 Task: Create a due date automation trigger when advanced on, on the wednesday of the week a card is due add dates due this week at 11:00 AM.
Action: Mouse moved to (1268, 99)
Screenshot: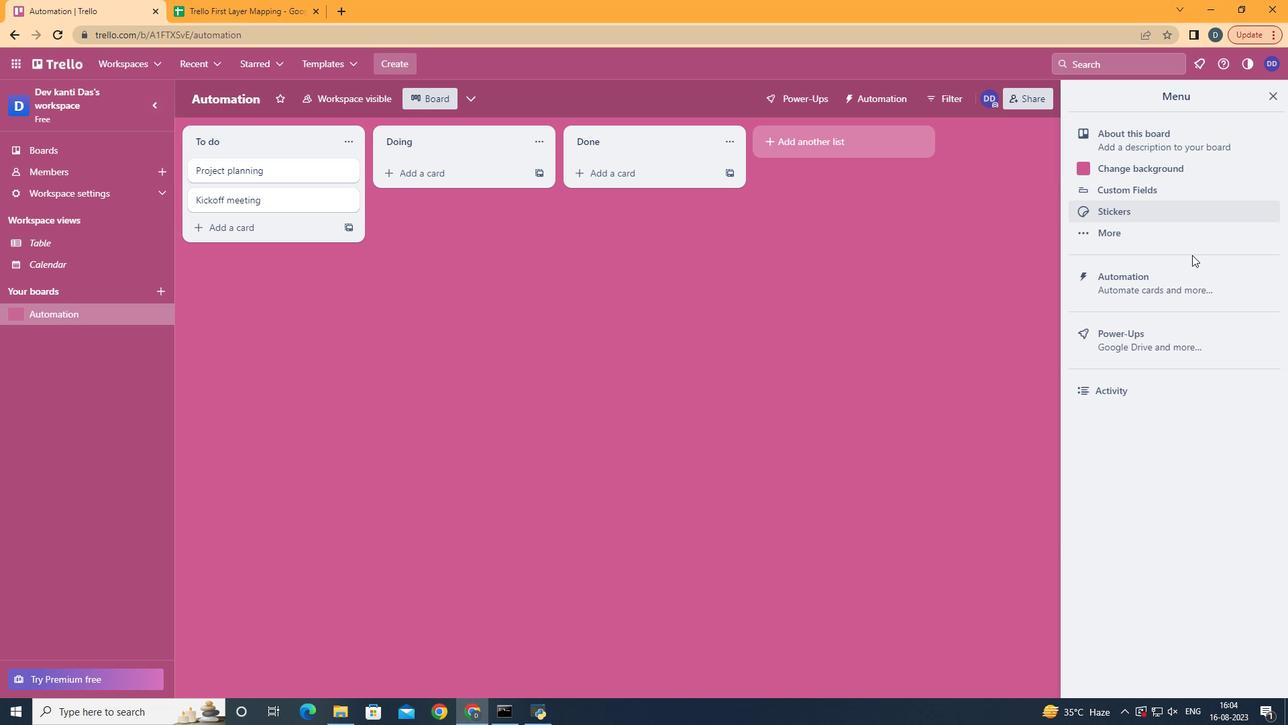 
Action: Mouse pressed left at (1268, 99)
Screenshot: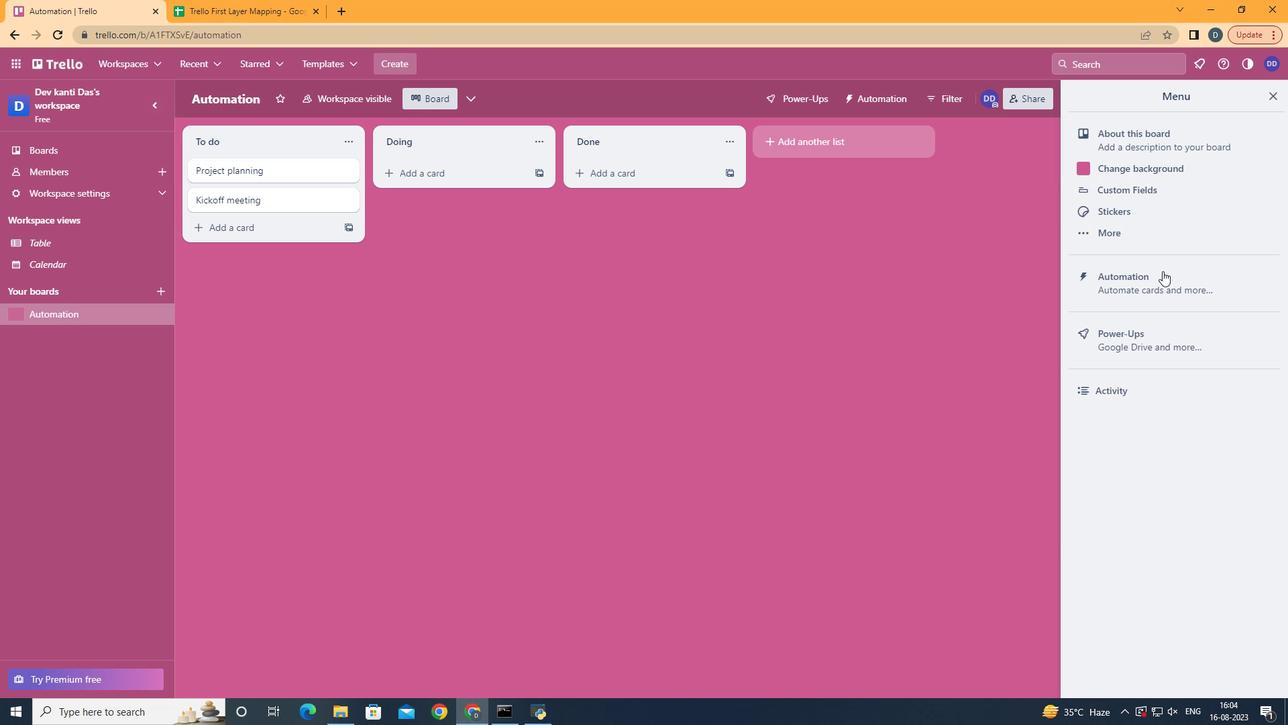 
Action: Mouse moved to (1143, 288)
Screenshot: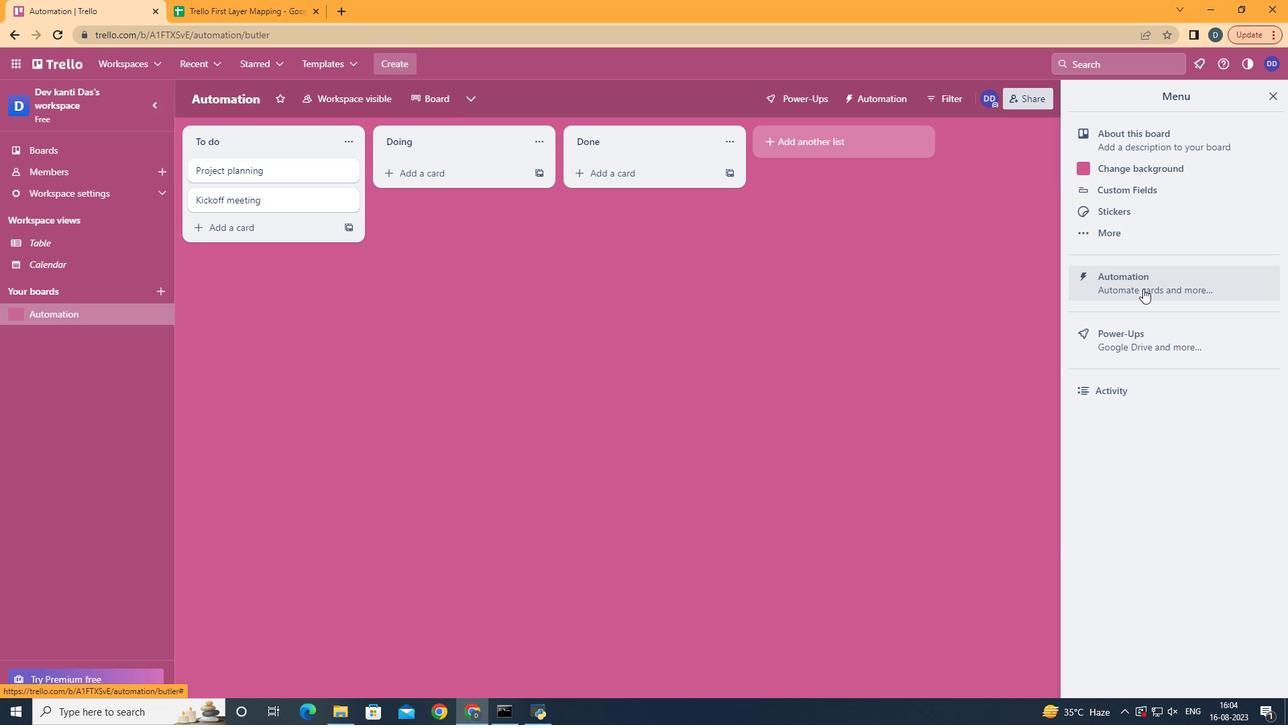 
Action: Mouse pressed left at (1143, 288)
Screenshot: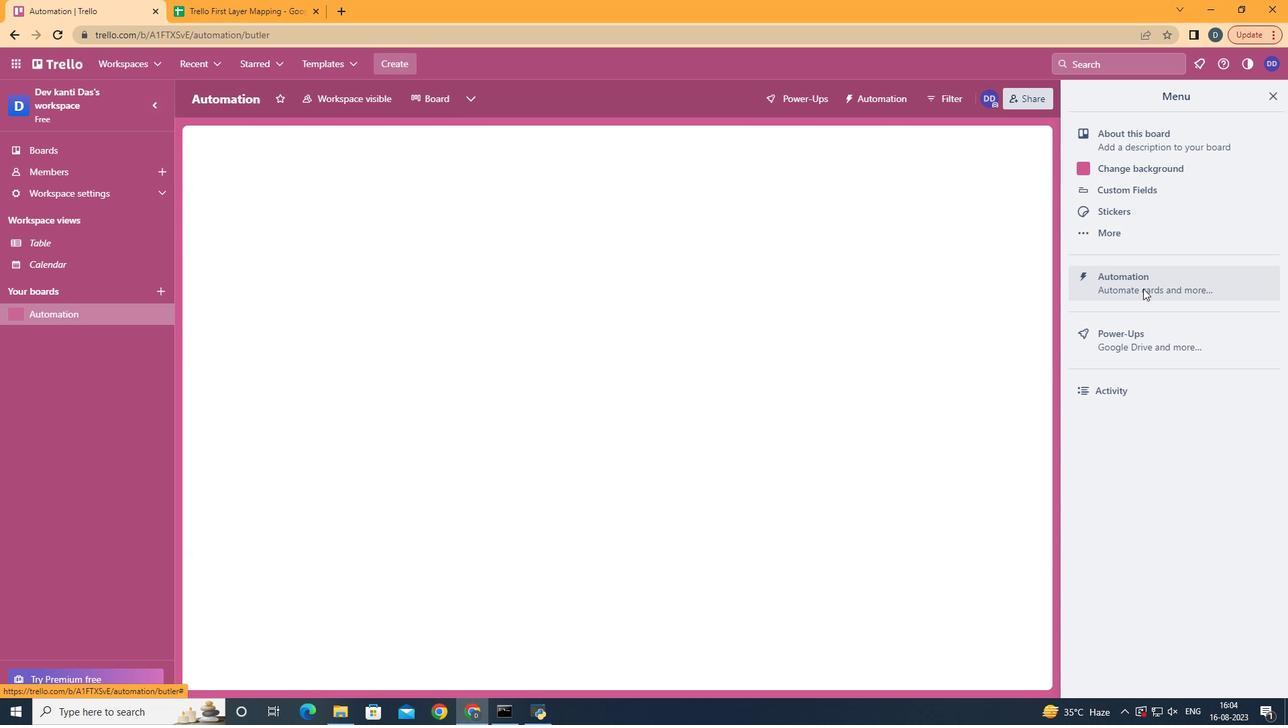 
Action: Mouse moved to (206, 263)
Screenshot: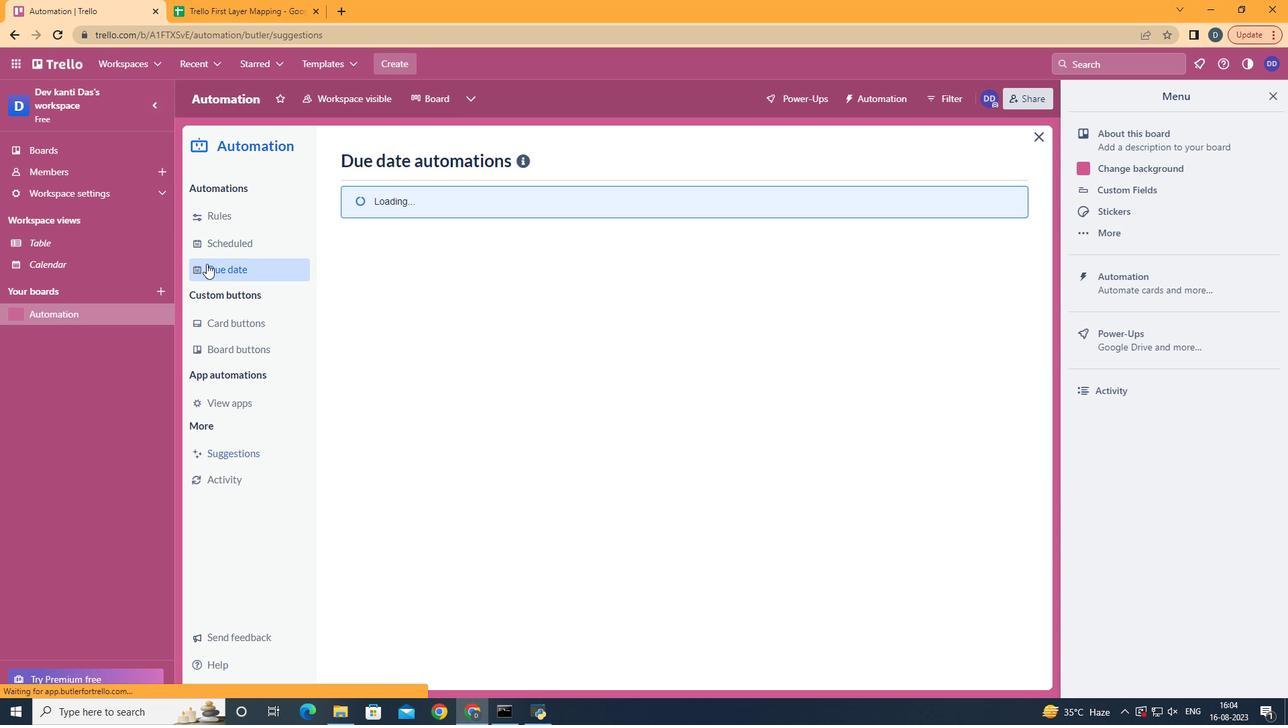 
Action: Mouse pressed left at (206, 263)
Screenshot: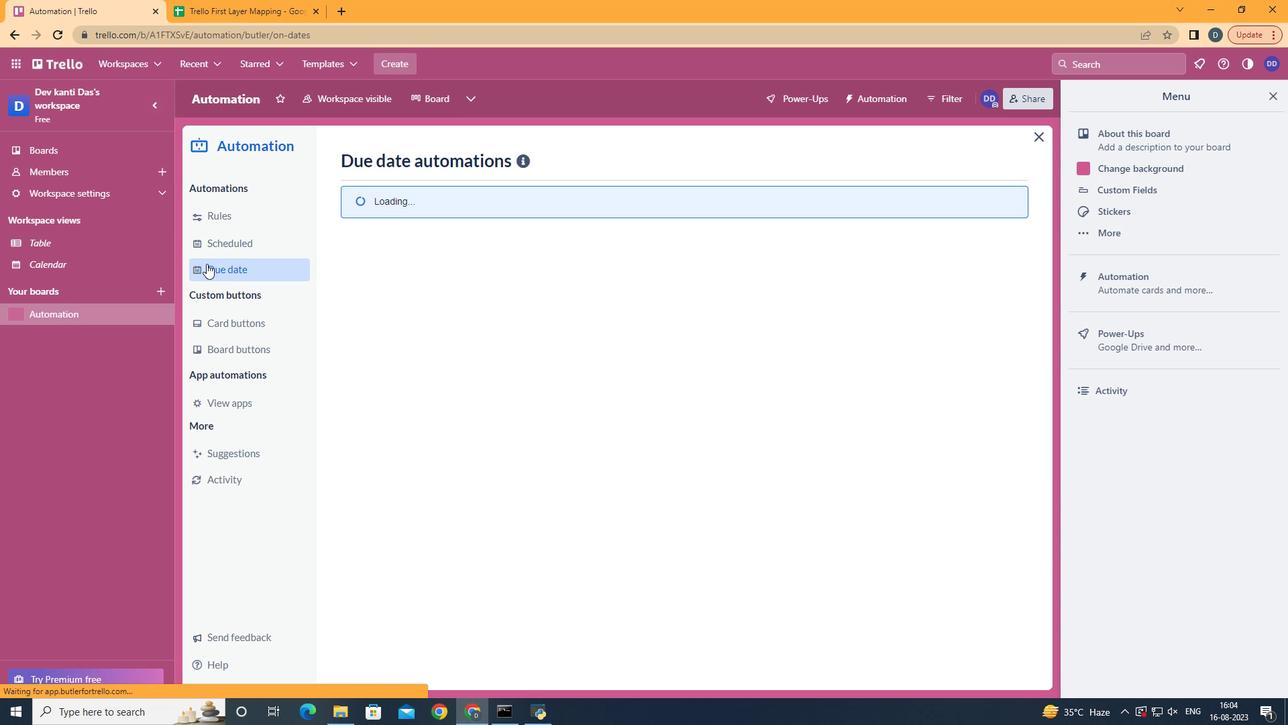 
Action: Mouse moved to (948, 168)
Screenshot: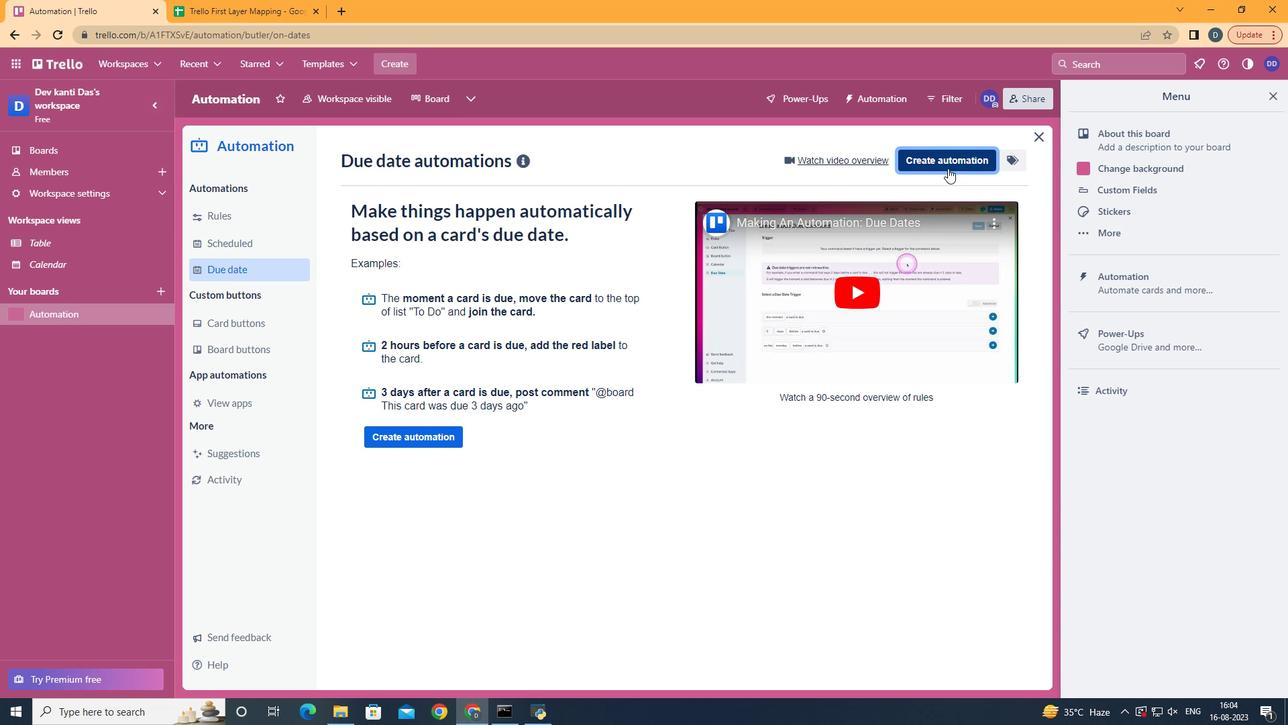 
Action: Mouse pressed left at (948, 168)
Screenshot: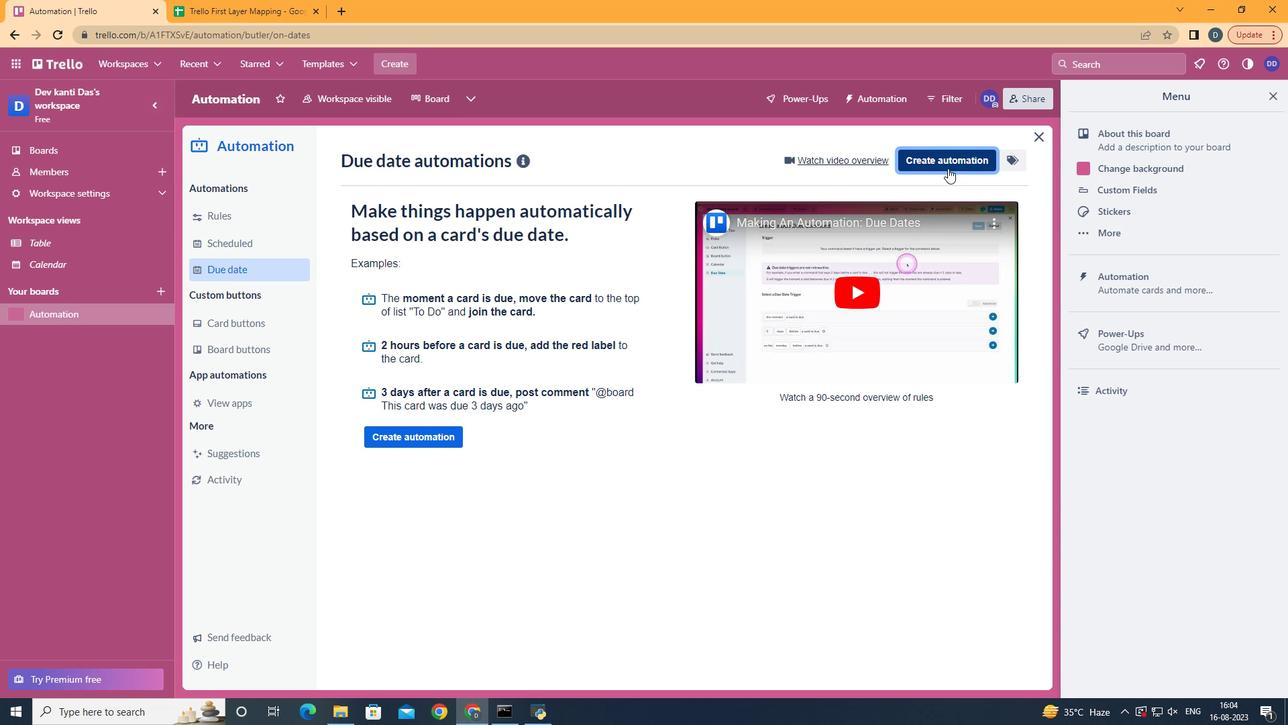 
Action: Mouse moved to (740, 292)
Screenshot: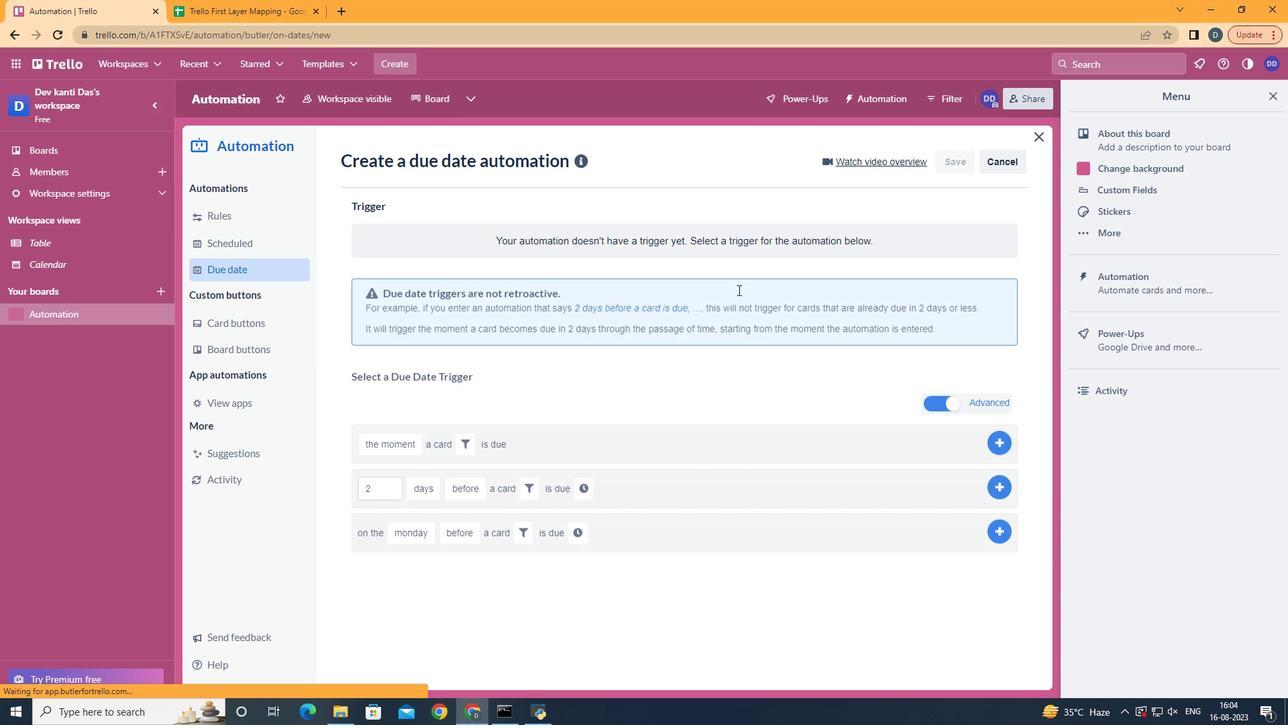 
Action: Mouse pressed left at (740, 292)
Screenshot: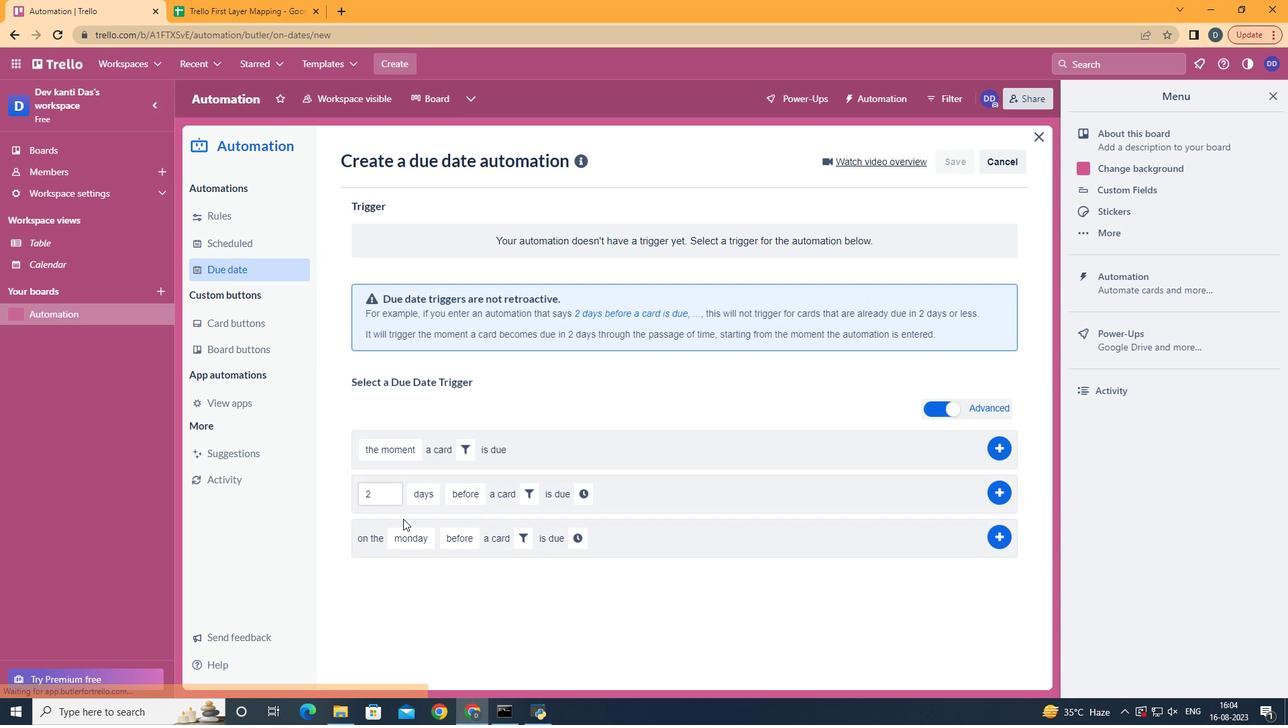 
Action: Mouse moved to (430, 398)
Screenshot: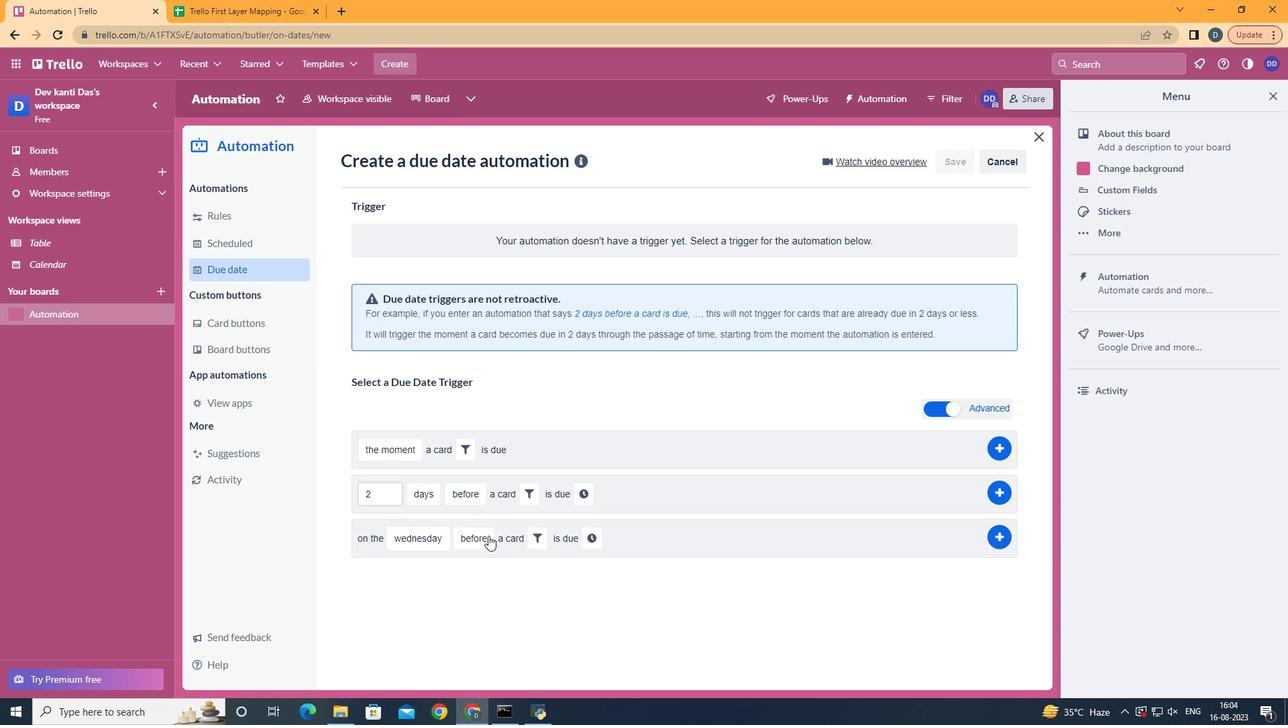 
Action: Mouse pressed left at (430, 398)
Screenshot: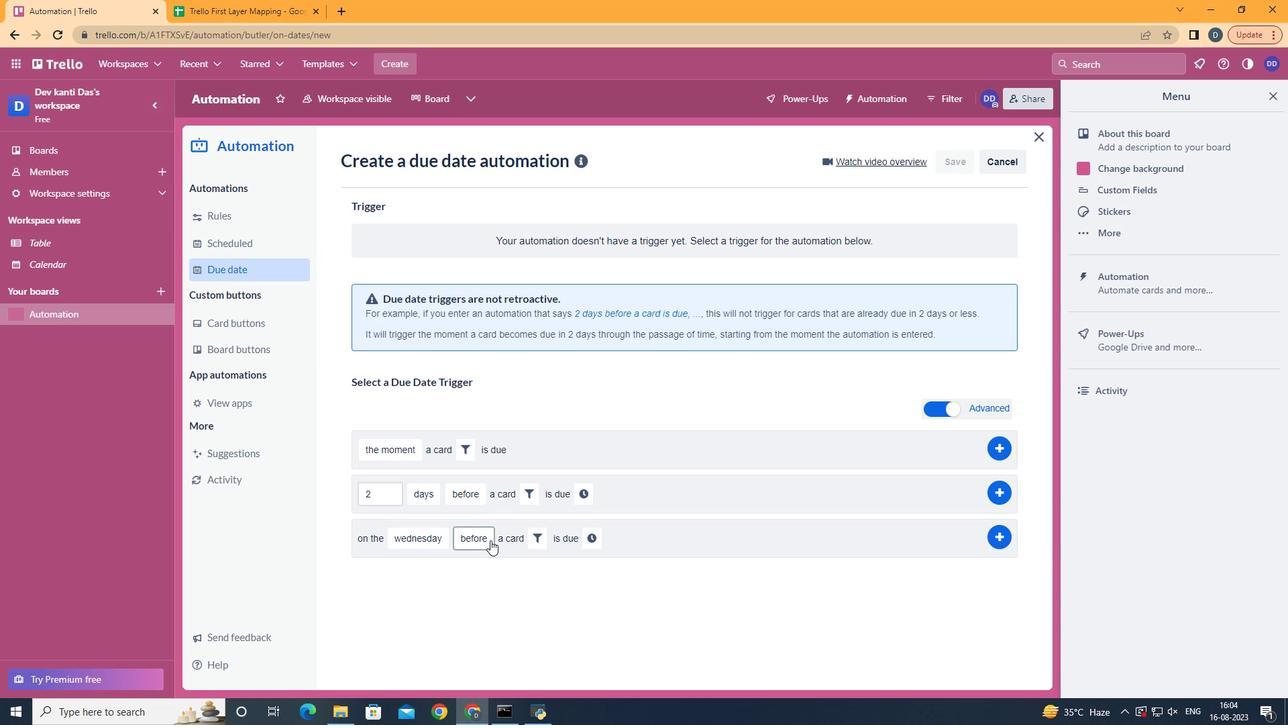 
Action: Mouse moved to (495, 615)
Screenshot: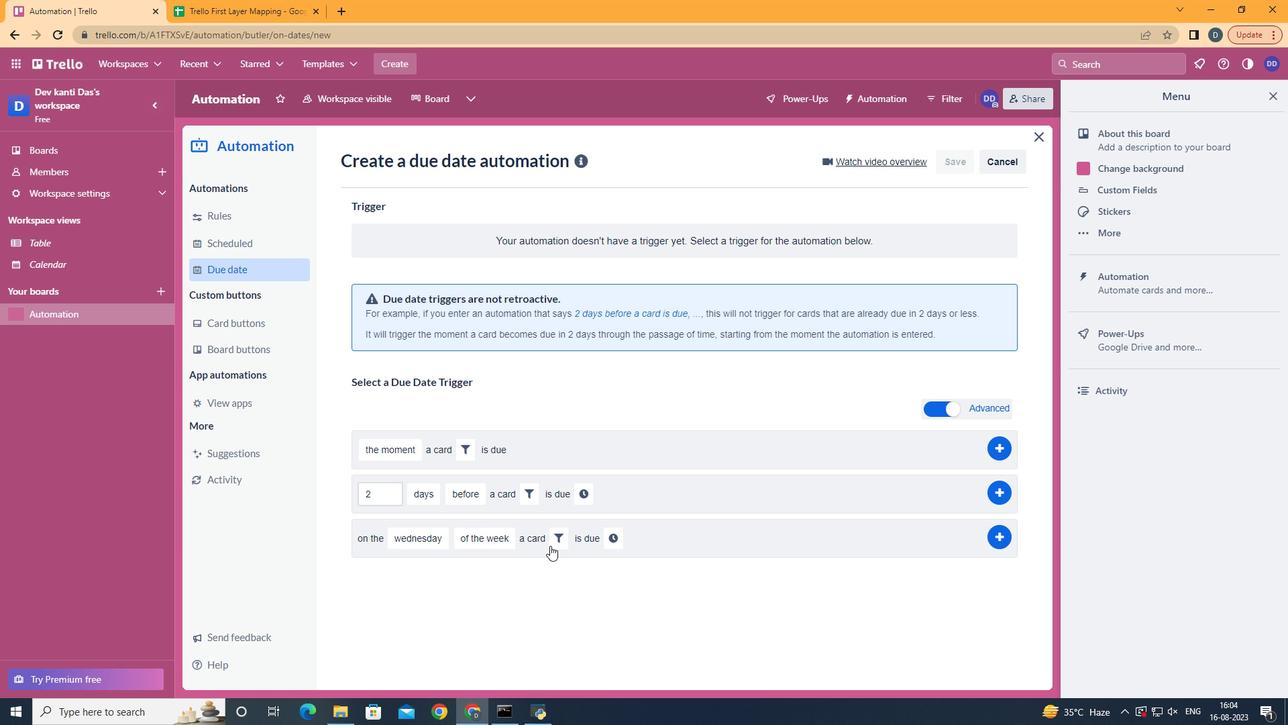 
Action: Mouse pressed left at (495, 615)
Screenshot: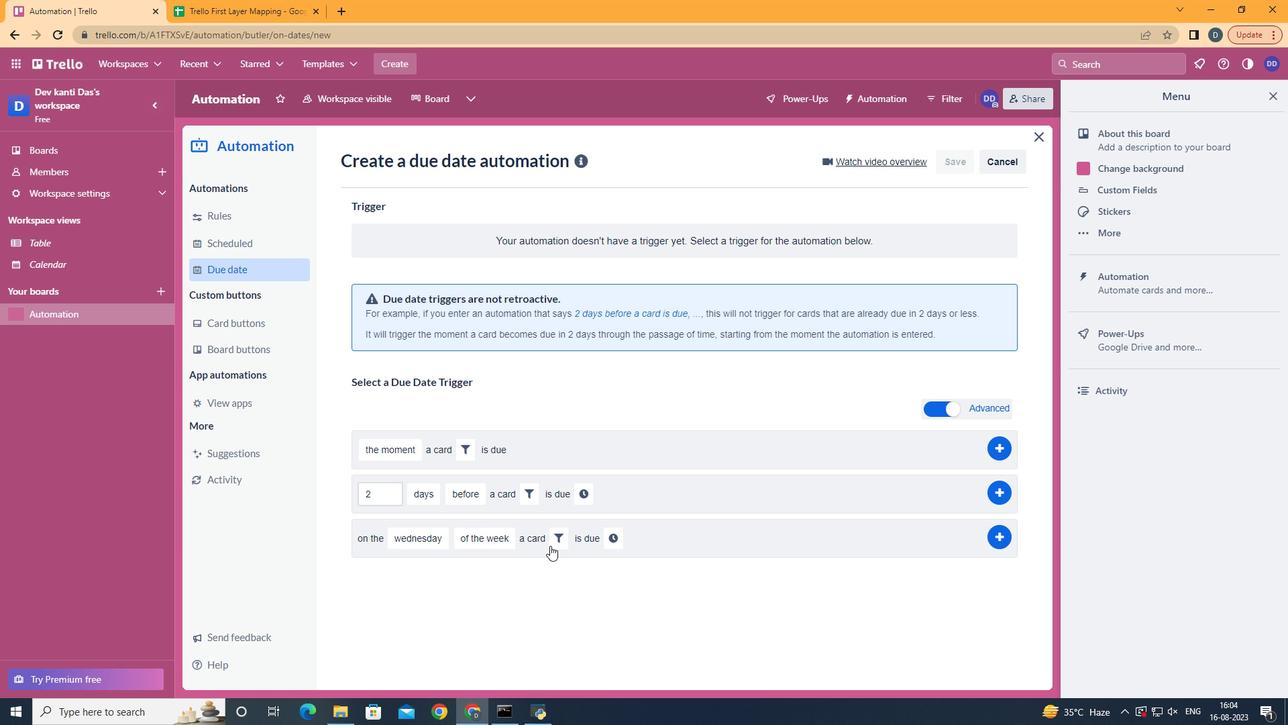 
Action: Mouse moved to (550, 545)
Screenshot: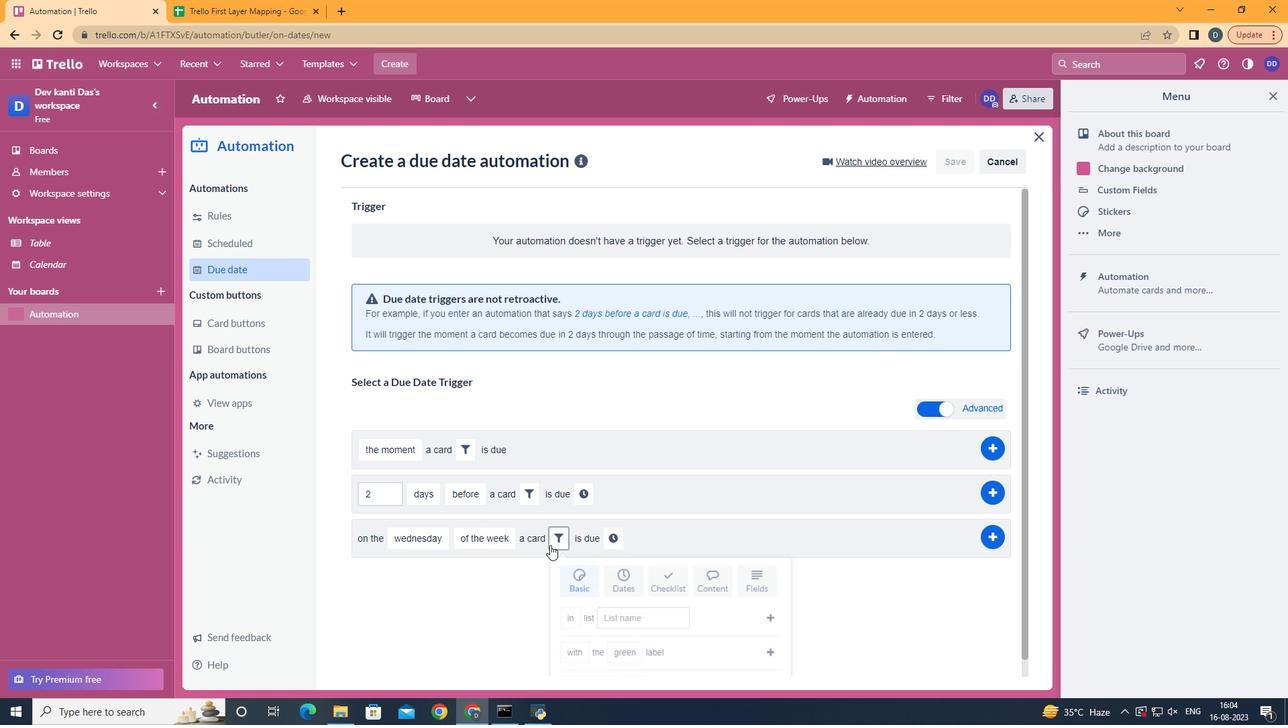 
Action: Mouse pressed left at (550, 545)
Screenshot: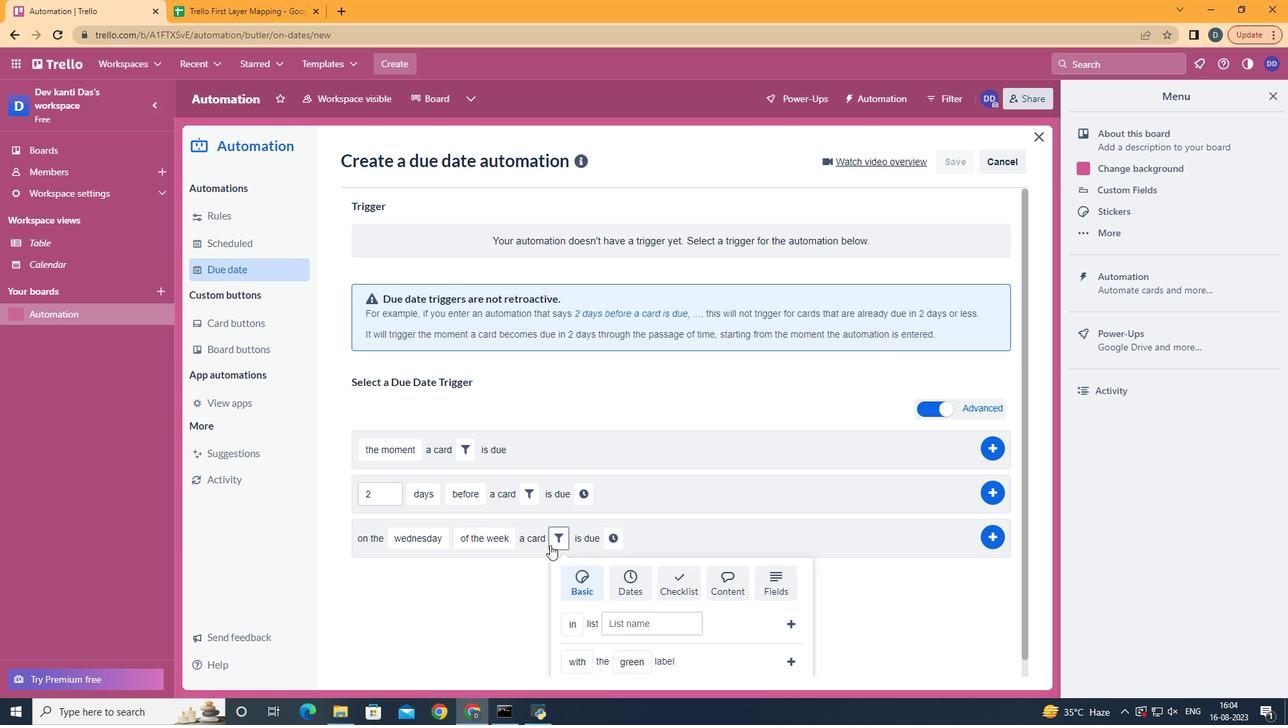 
Action: Mouse moved to (623, 577)
Screenshot: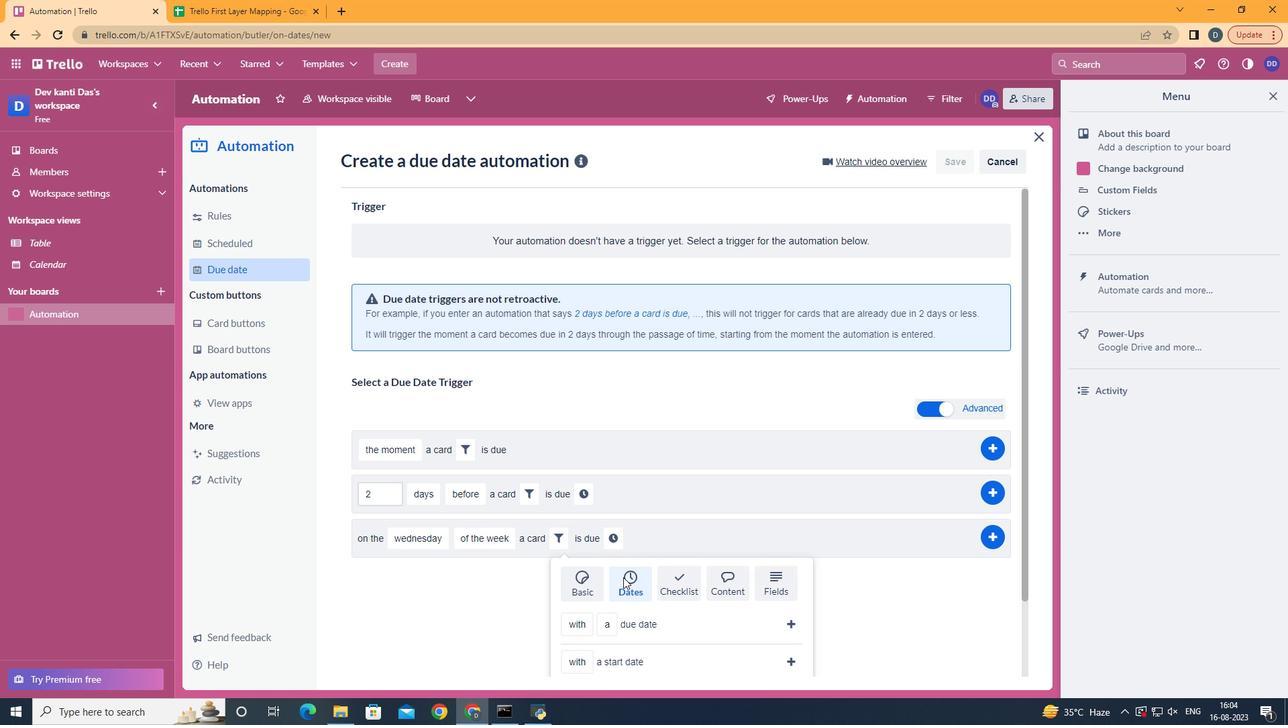 
Action: Mouse pressed left at (623, 577)
Screenshot: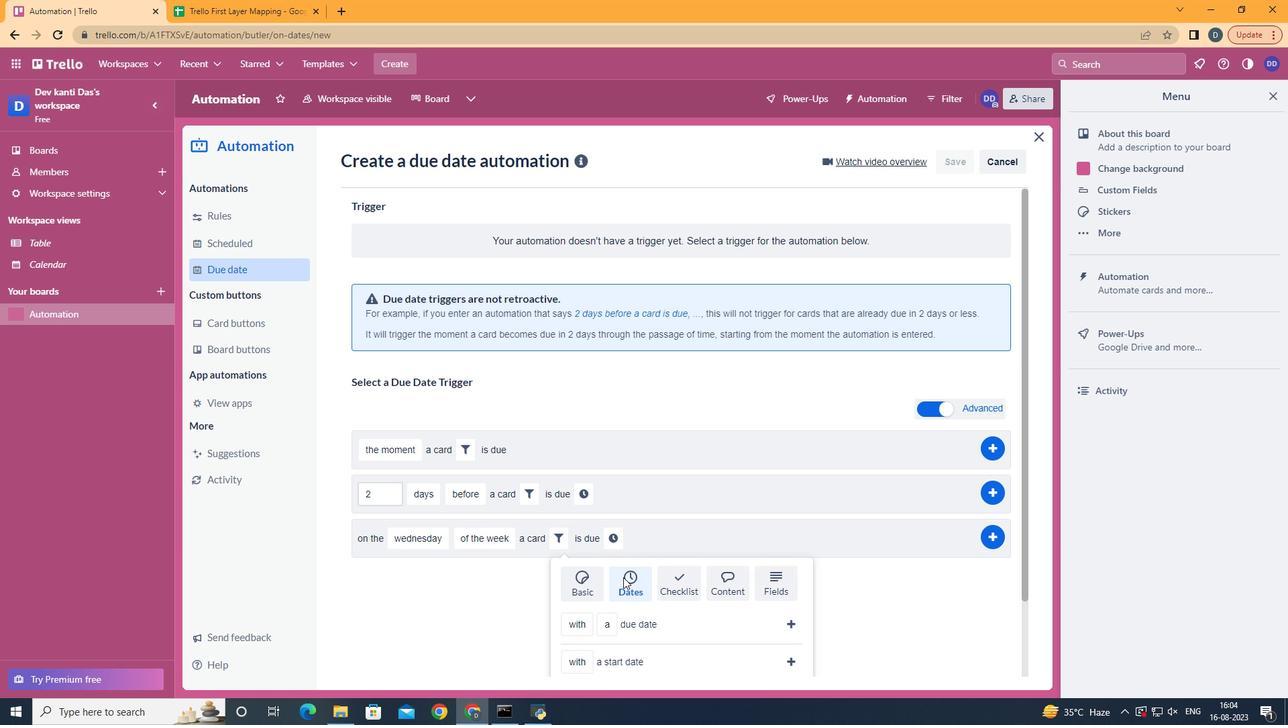 
Action: Mouse scrolled (623, 576) with delta (0, 0)
Screenshot: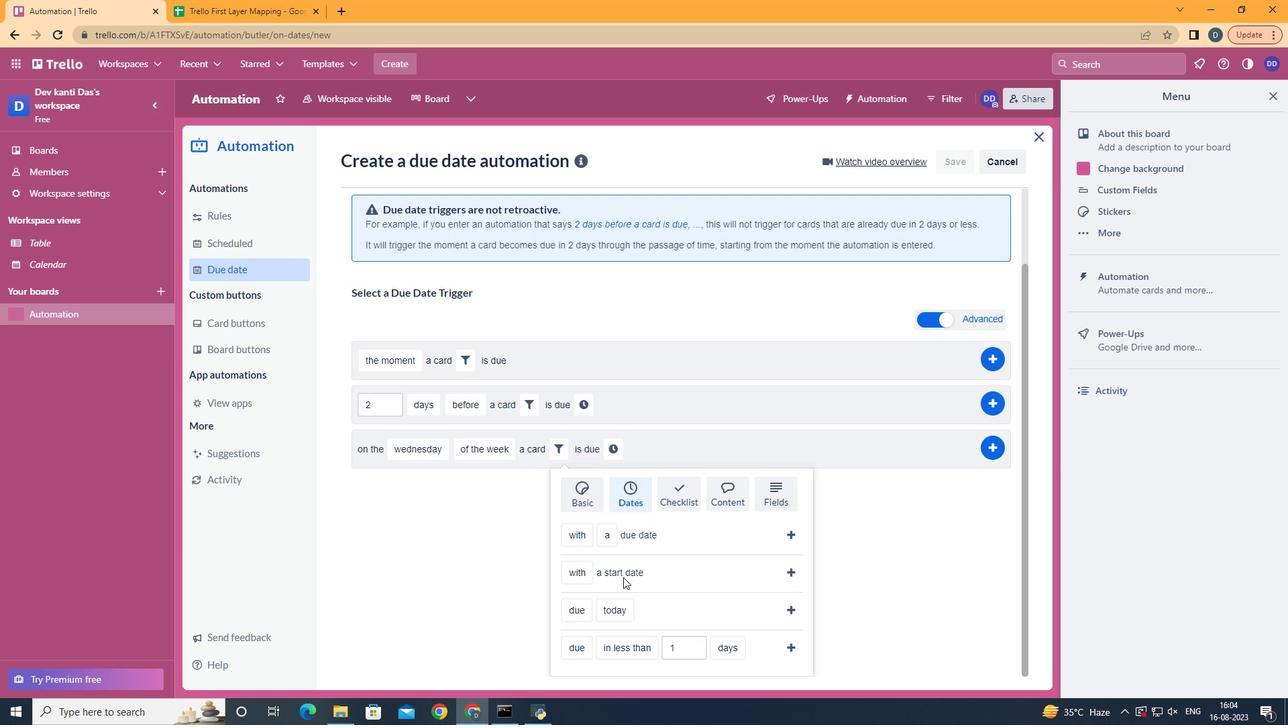 
Action: Mouse scrolled (623, 576) with delta (0, 0)
Screenshot: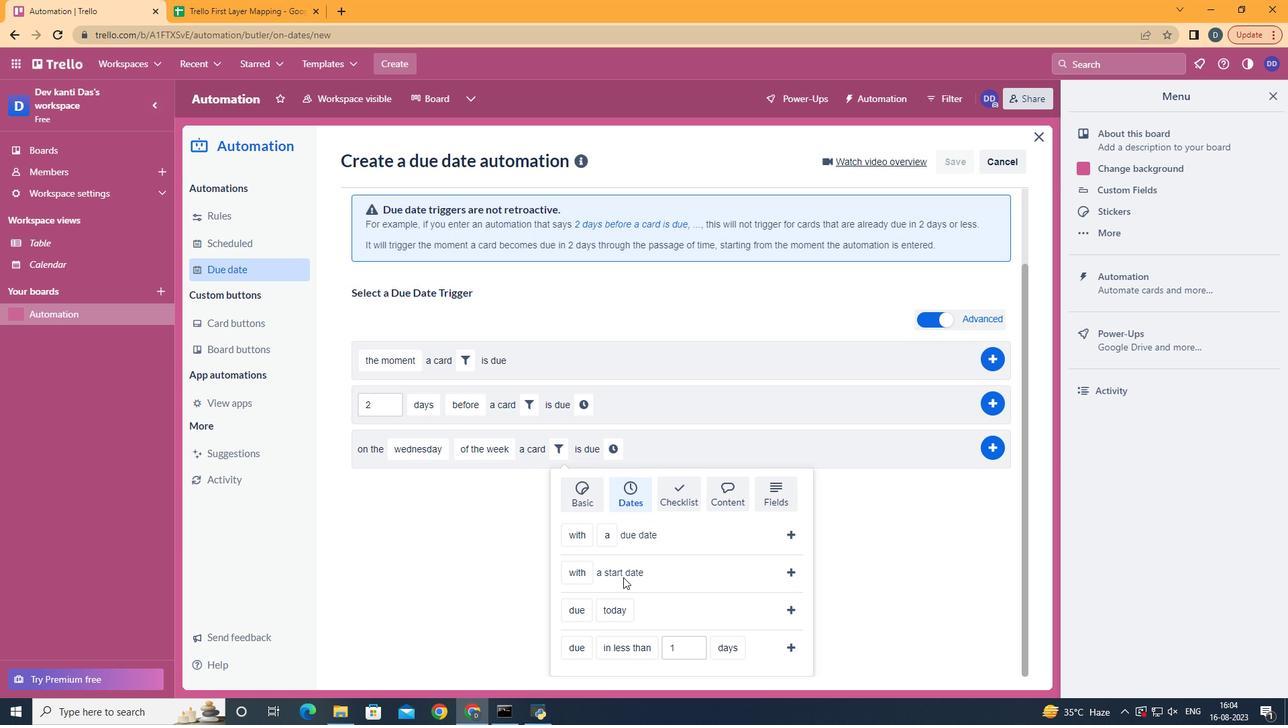 
Action: Mouse scrolled (623, 576) with delta (0, 0)
Screenshot: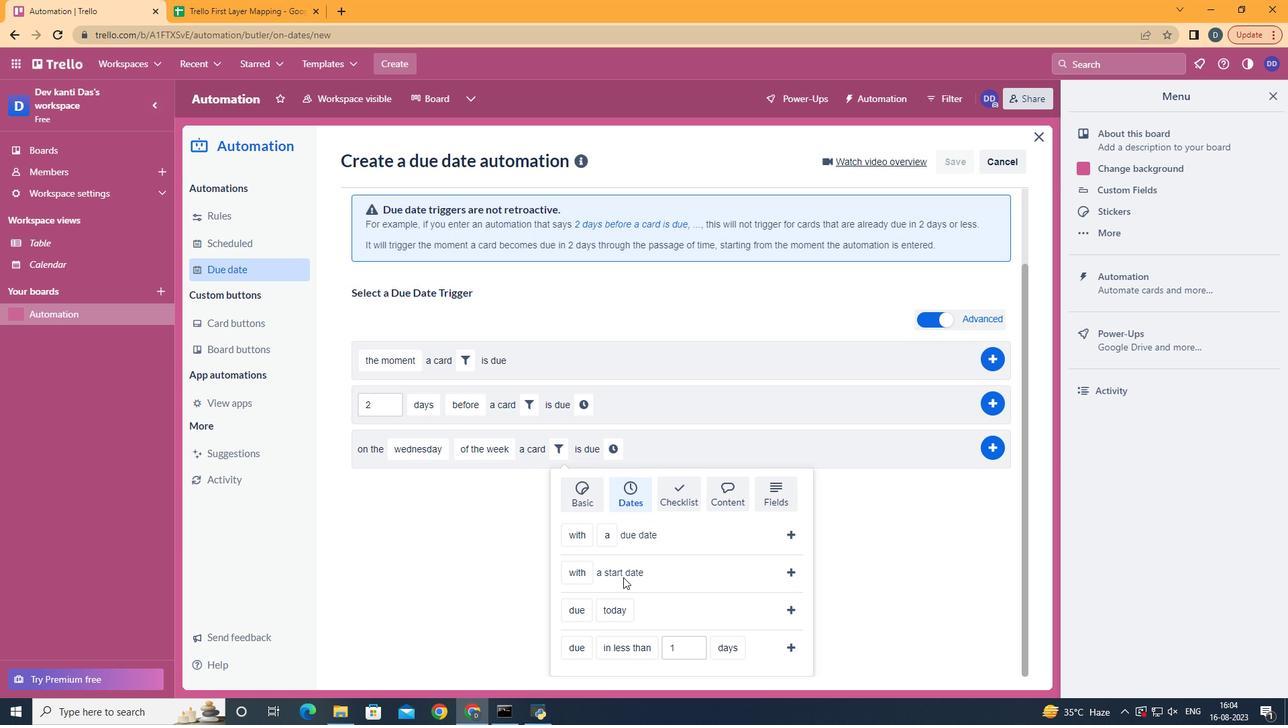 
Action: Mouse scrolled (623, 576) with delta (0, 0)
Screenshot: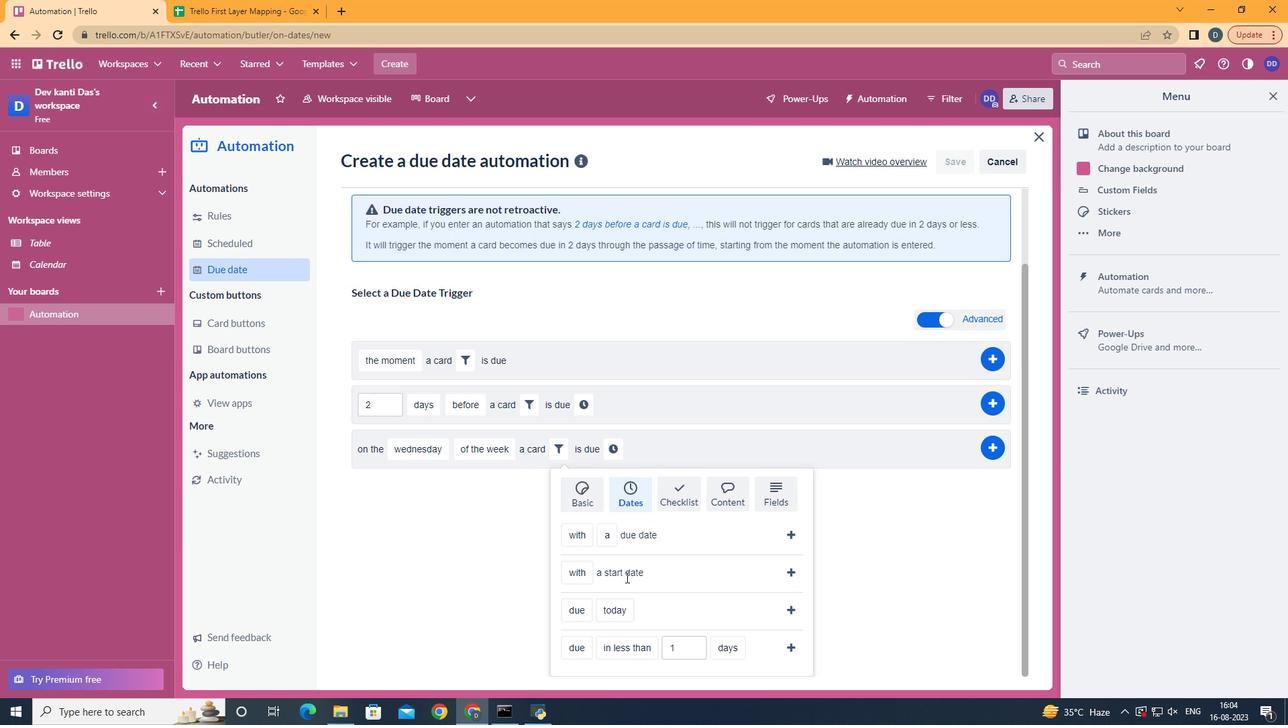 
Action: Mouse scrolled (623, 576) with delta (0, 0)
Screenshot: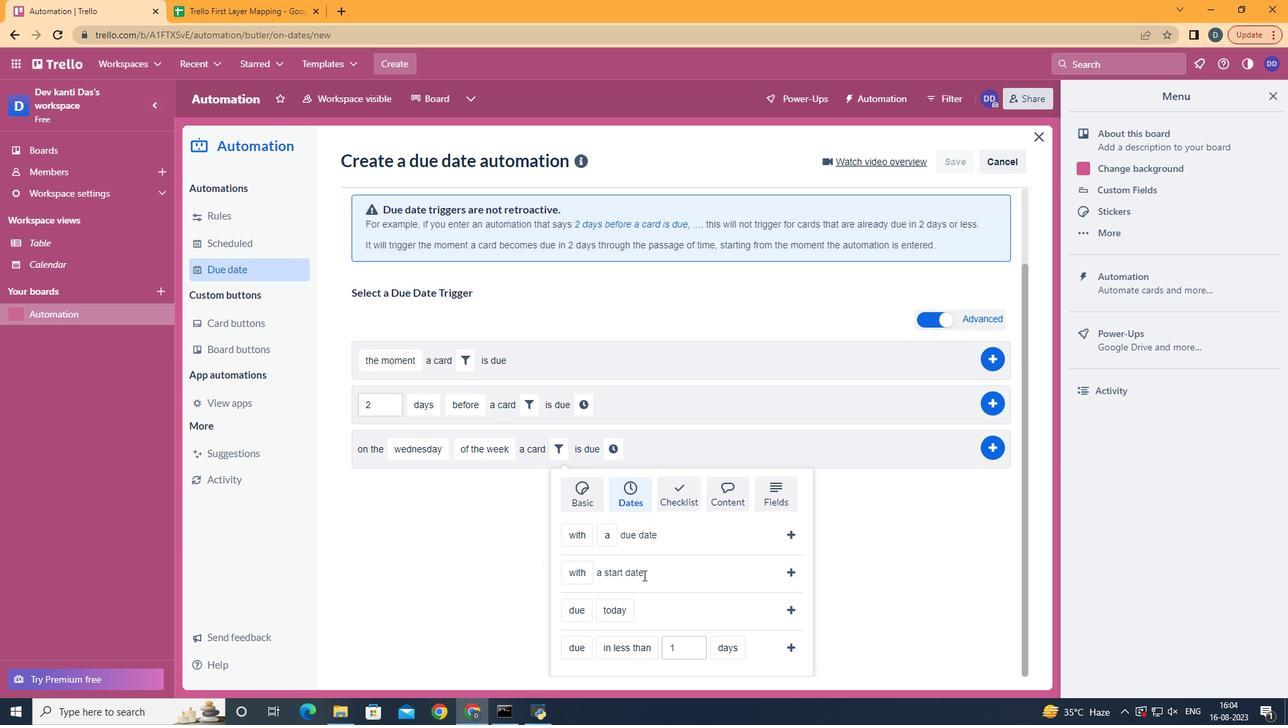 
Action: Mouse scrolled (623, 576) with delta (0, 0)
Screenshot: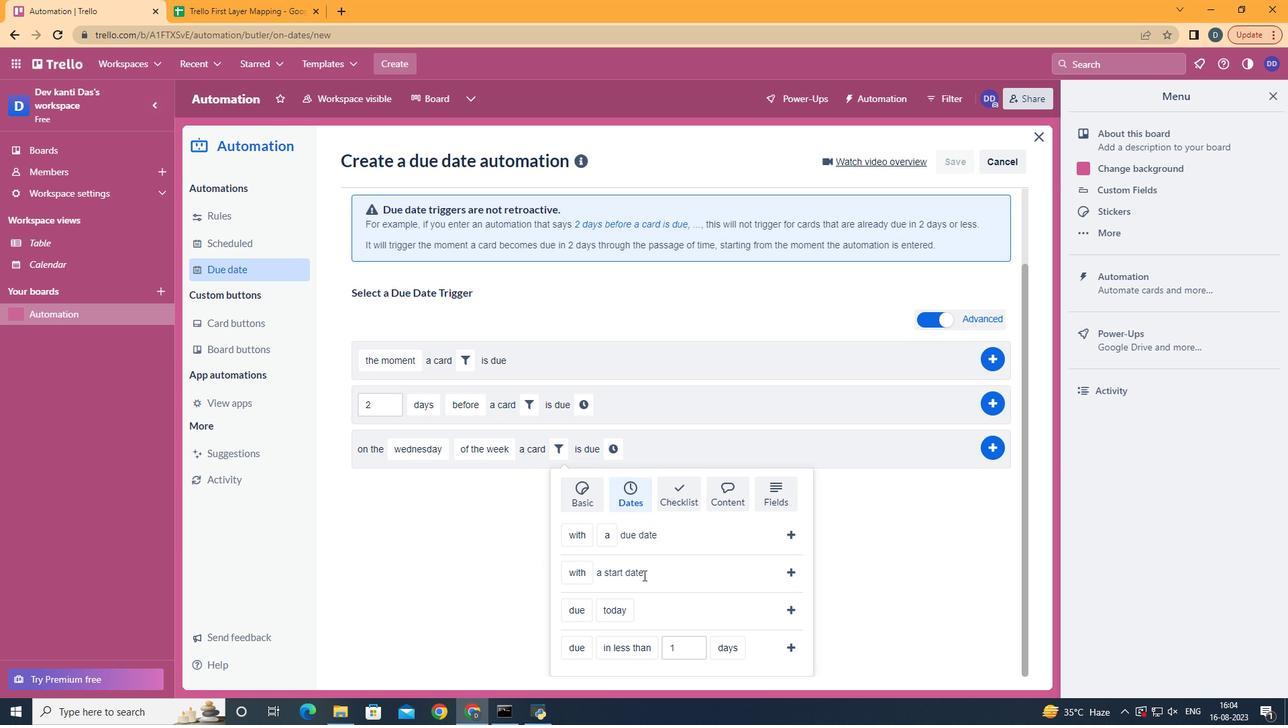 
Action: Mouse moved to (647, 503)
Screenshot: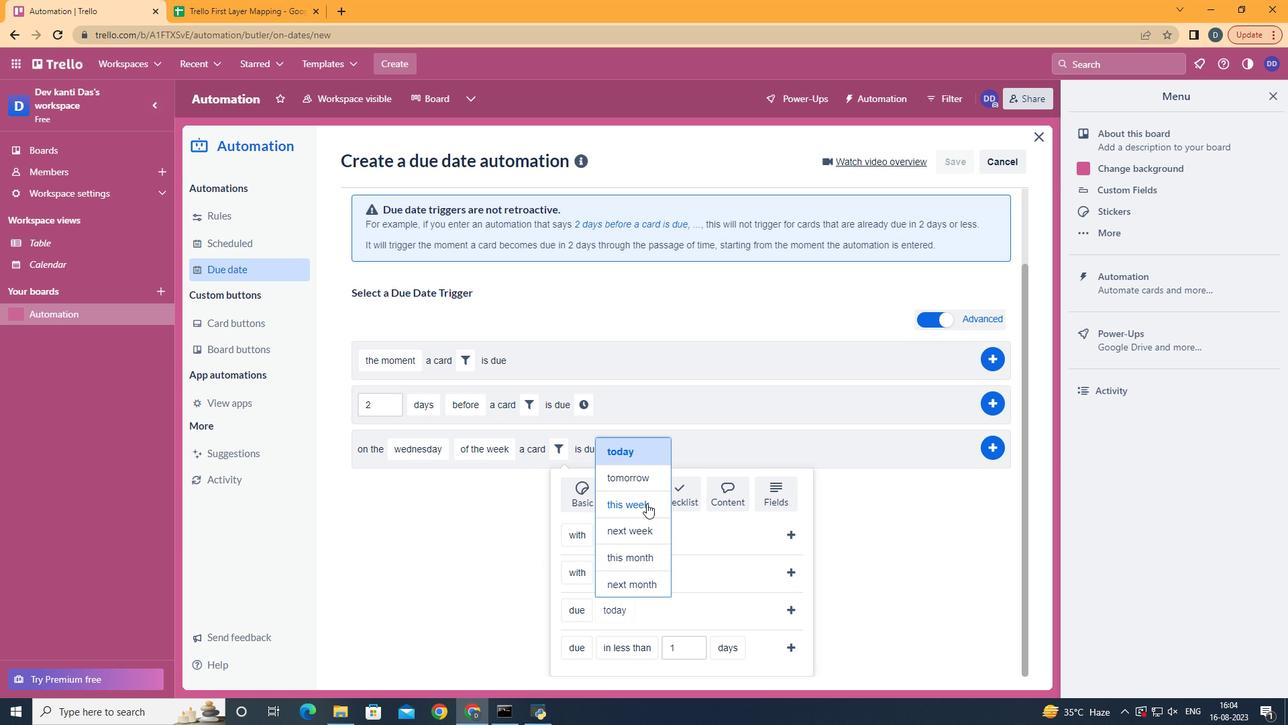 
Action: Mouse pressed left at (647, 503)
Screenshot: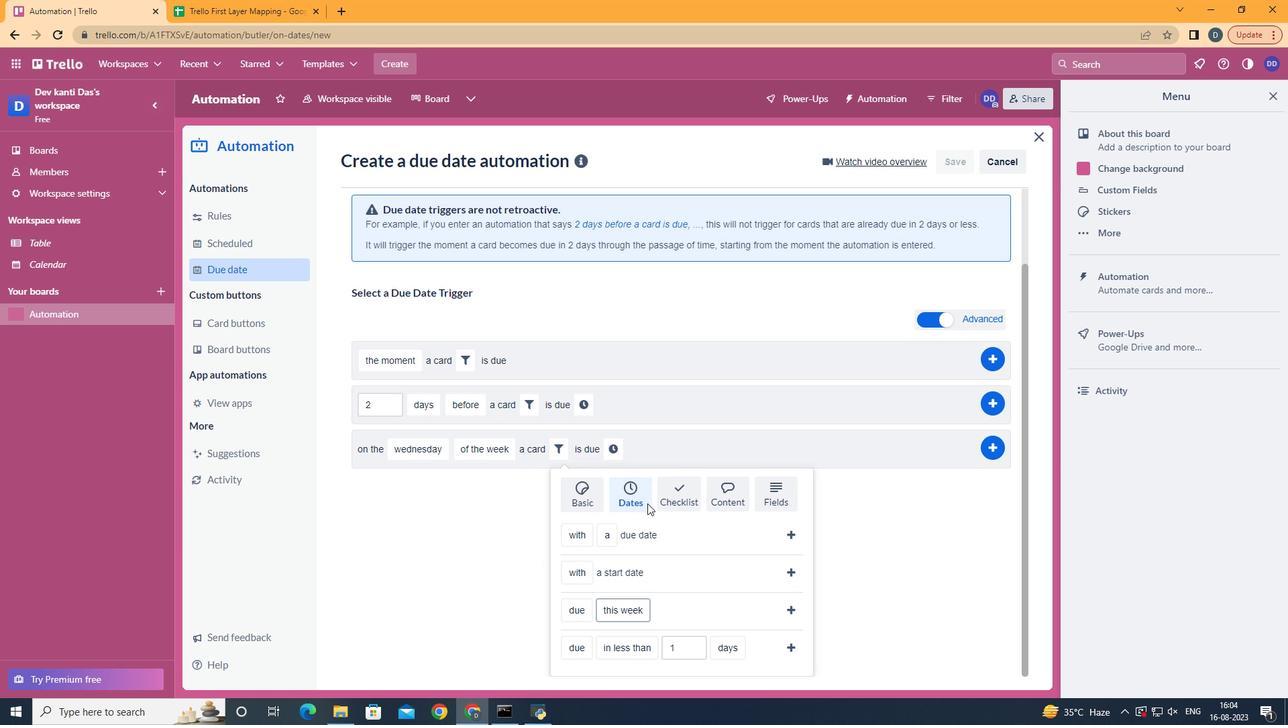 
Action: Mouse moved to (782, 608)
Screenshot: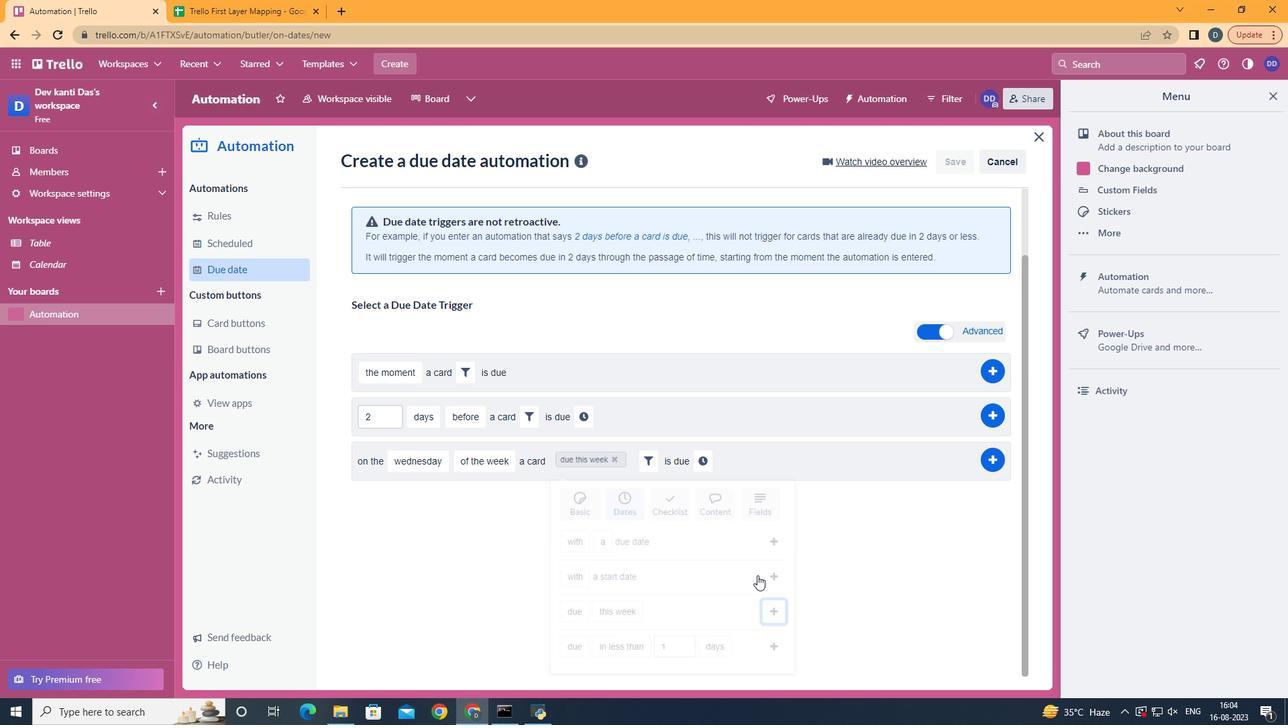 
Action: Mouse pressed left at (782, 608)
Screenshot: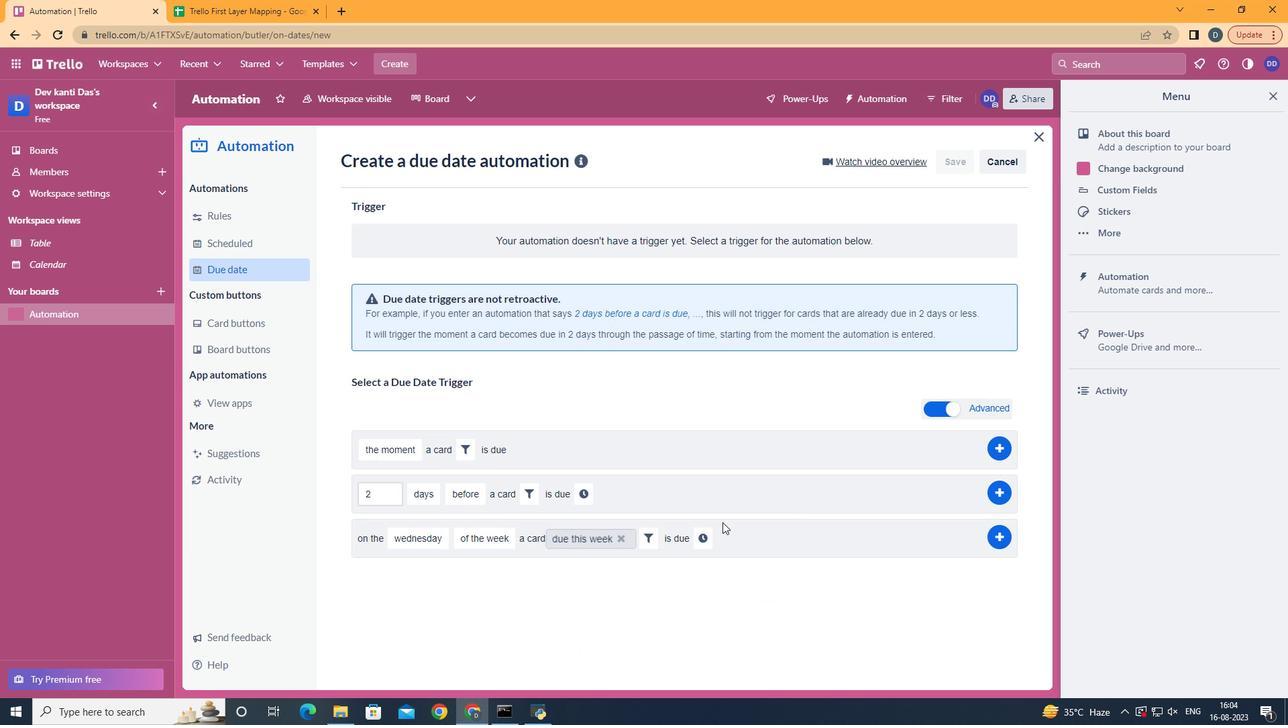 
Action: Mouse moved to (693, 537)
Screenshot: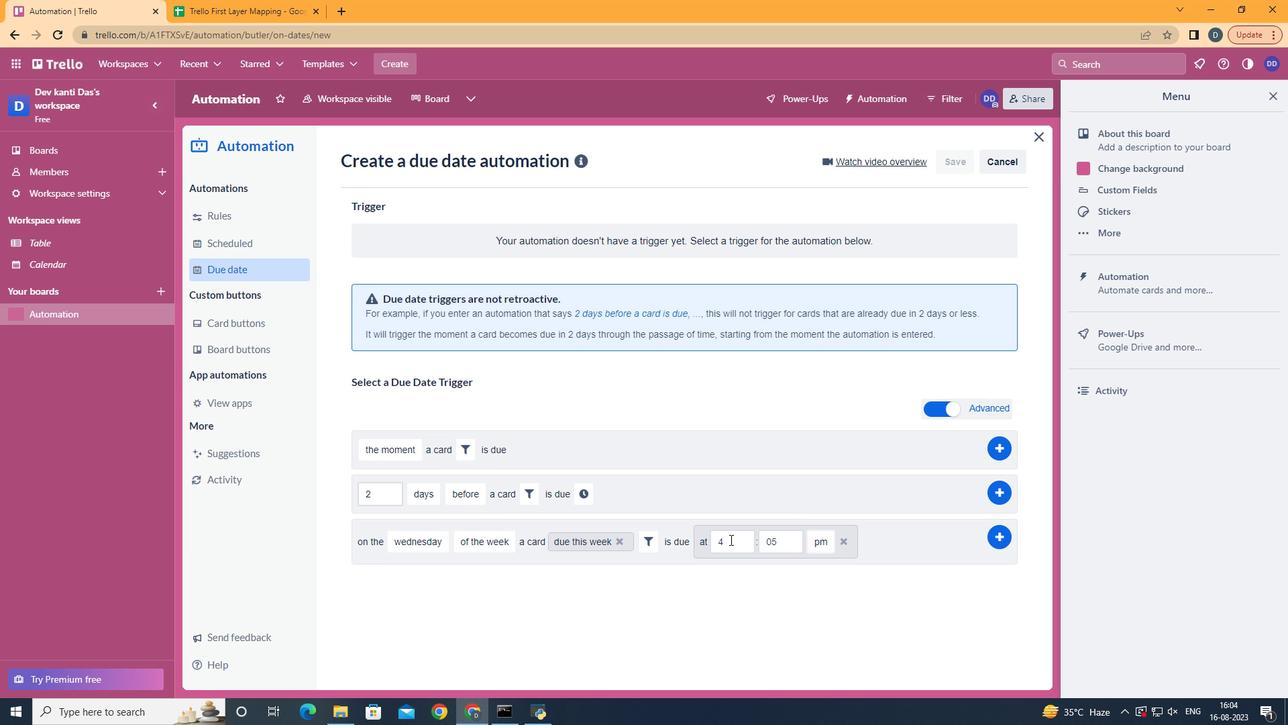 
Action: Mouse pressed left at (693, 537)
Screenshot: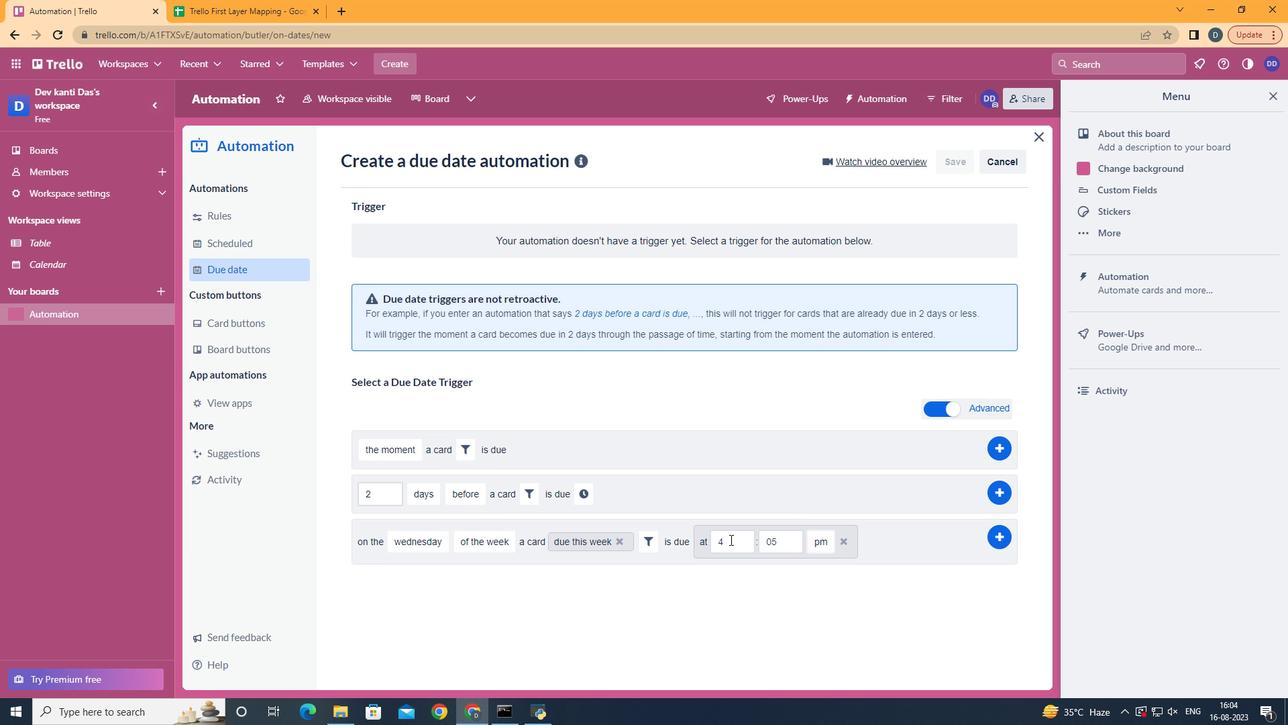 
Action: Mouse moved to (730, 539)
Screenshot: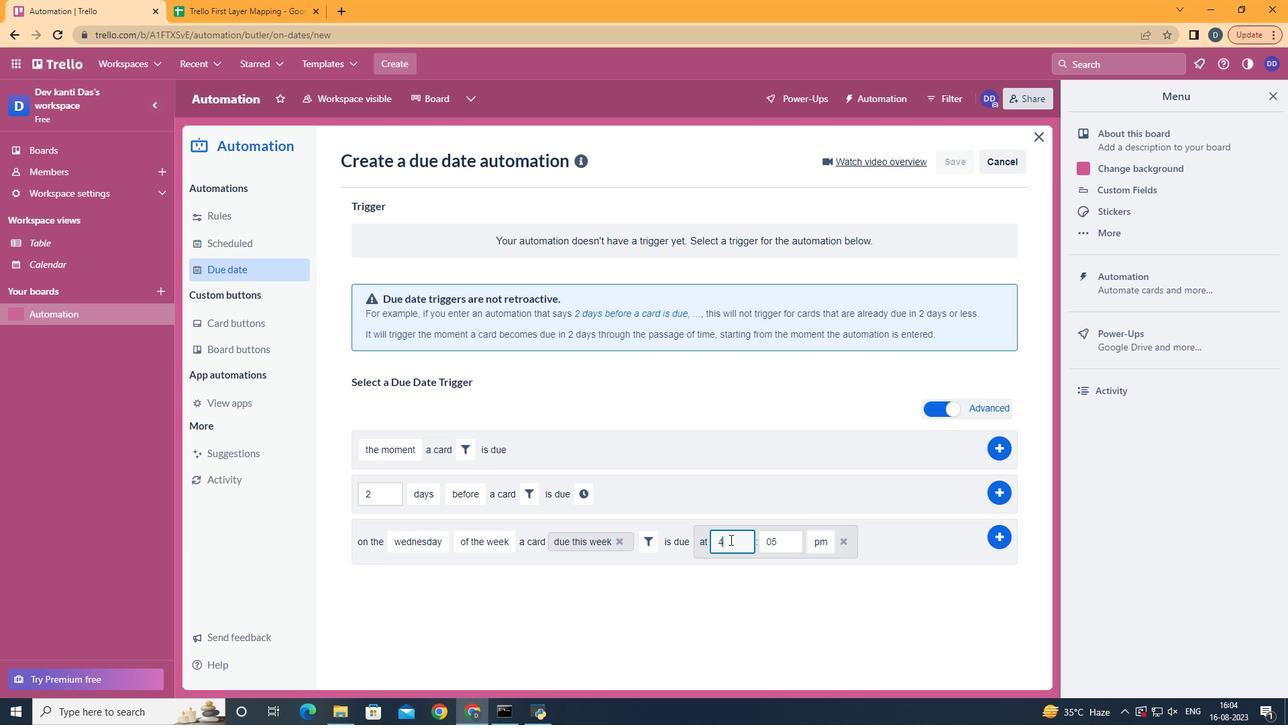 
Action: Mouse pressed left at (730, 539)
Screenshot: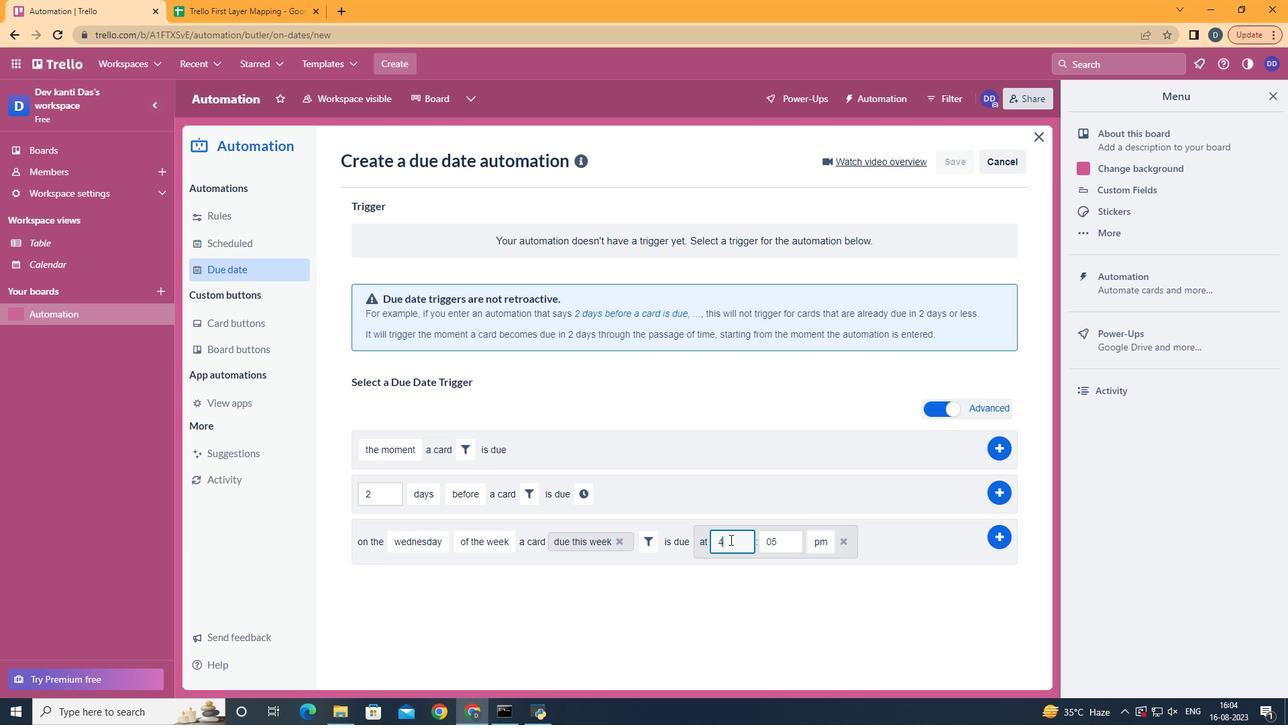 
Action: Key pressed <Key.backspace>11
Screenshot: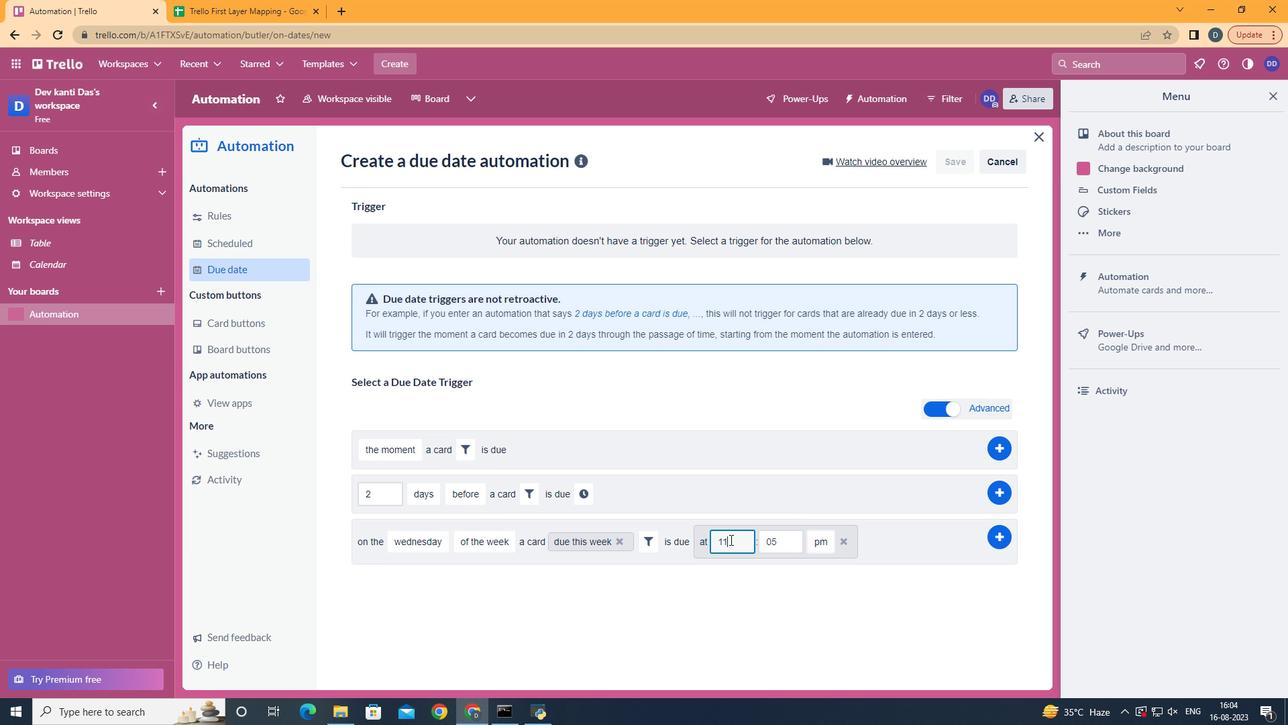 
Action: Mouse moved to (786, 543)
Screenshot: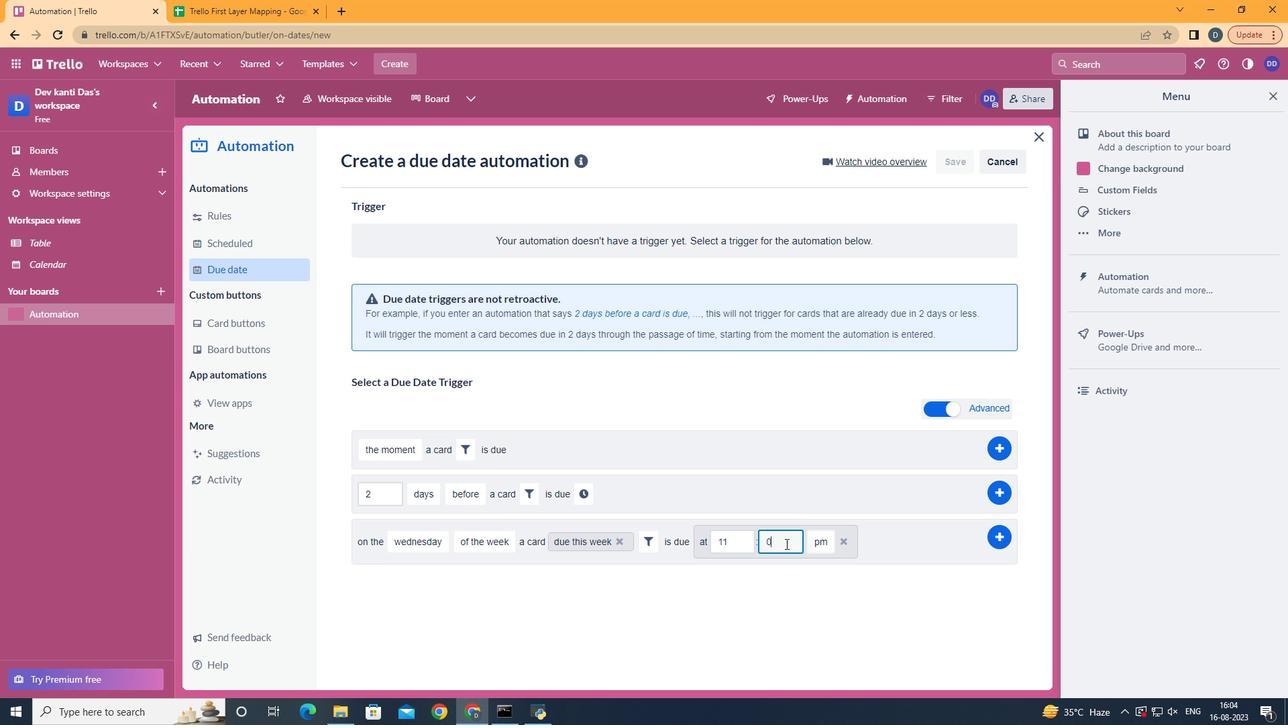 
Action: Mouse pressed left at (786, 543)
Screenshot: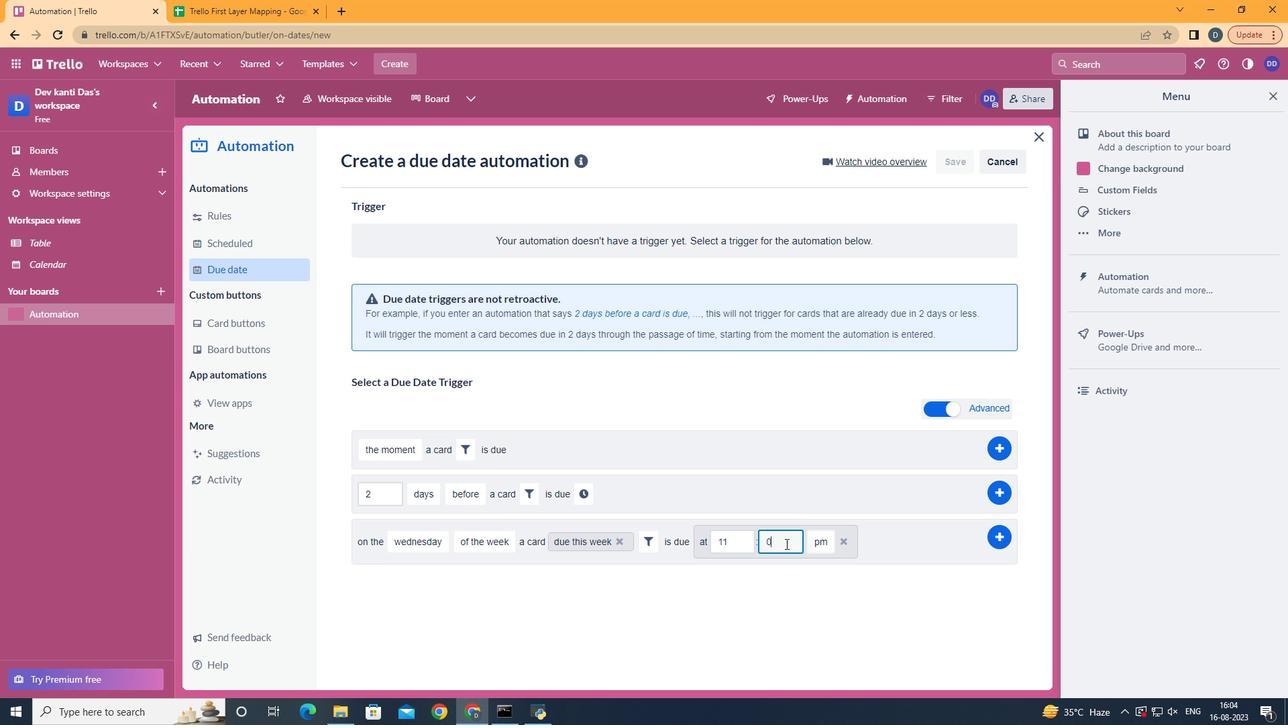 
Action: Key pressed <Key.backspace>0
Screenshot: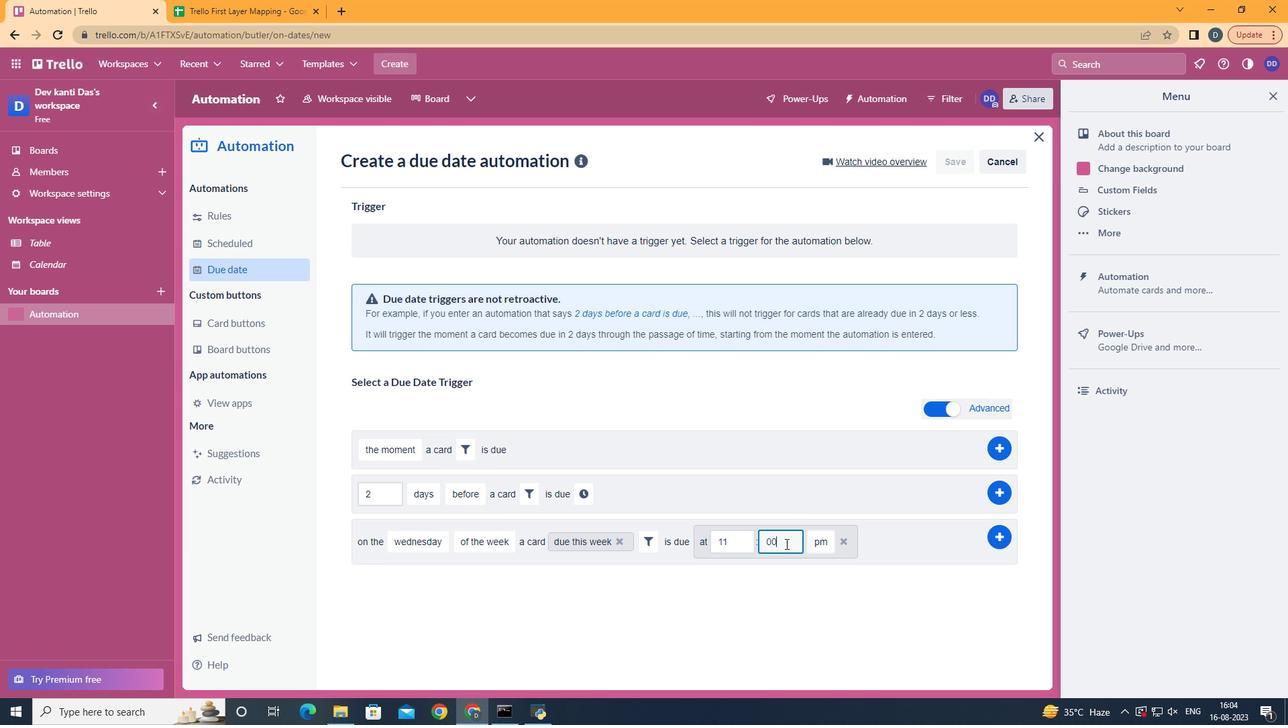 
Action: Mouse moved to (825, 561)
Screenshot: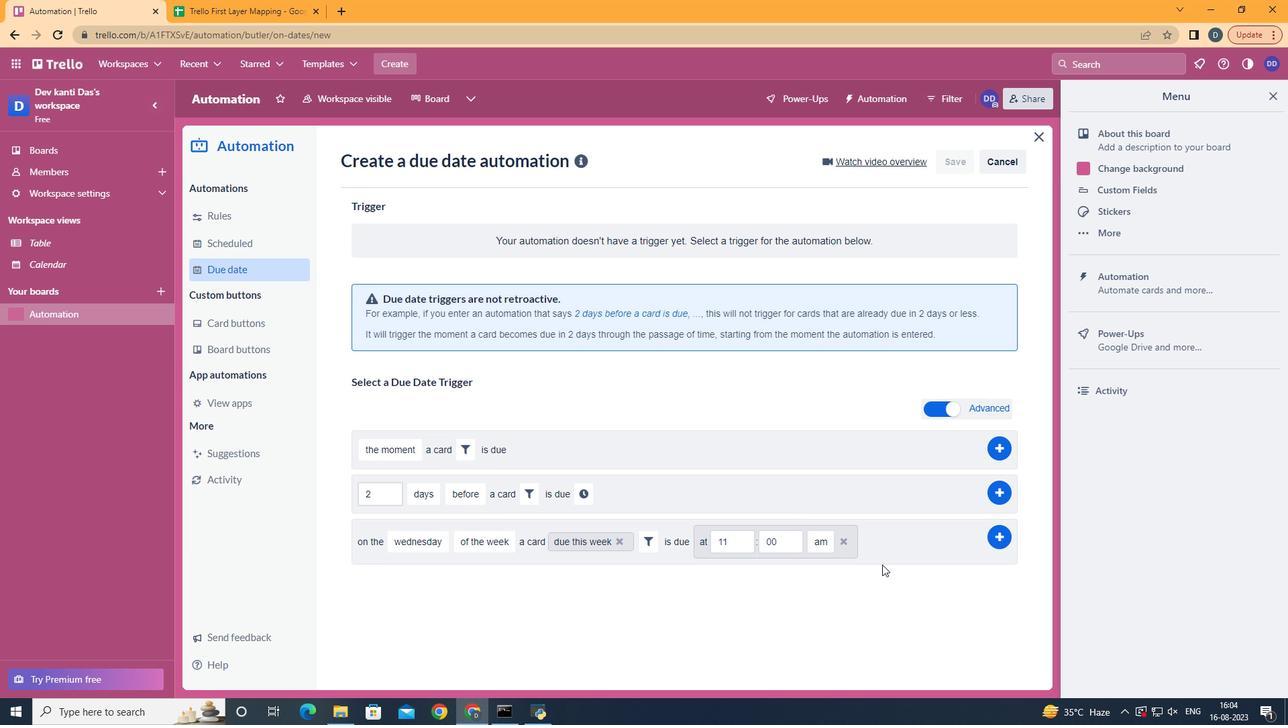 
Action: Mouse pressed left at (825, 561)
Screenshot: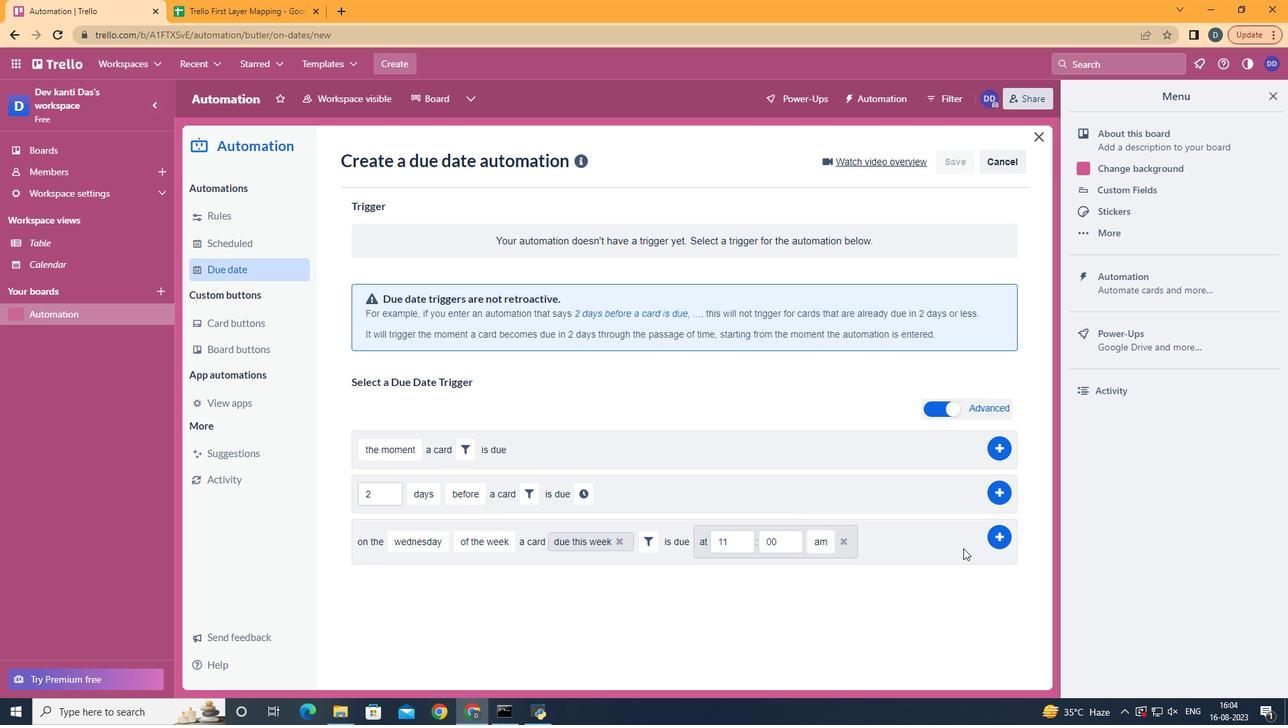 
Action: Mouse moved to (997, 536)
Screenshot: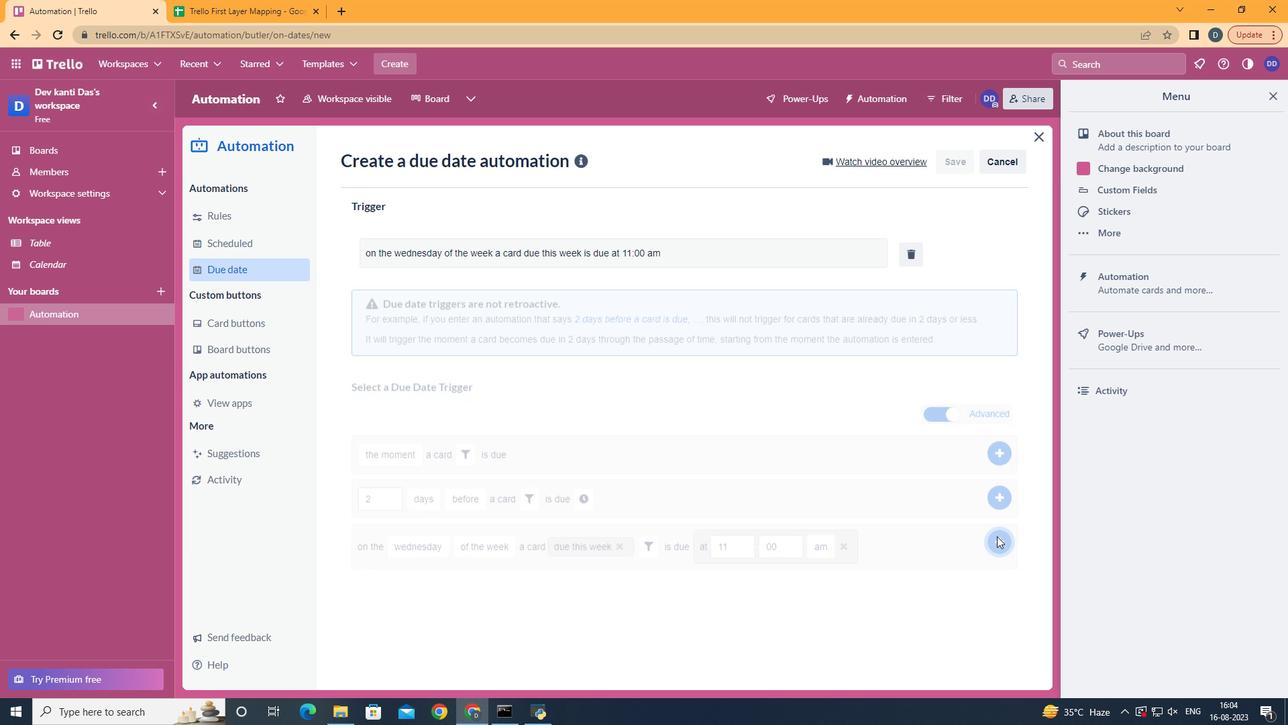 
Action: Mouse pressed left at (997, 536)
Screenshot: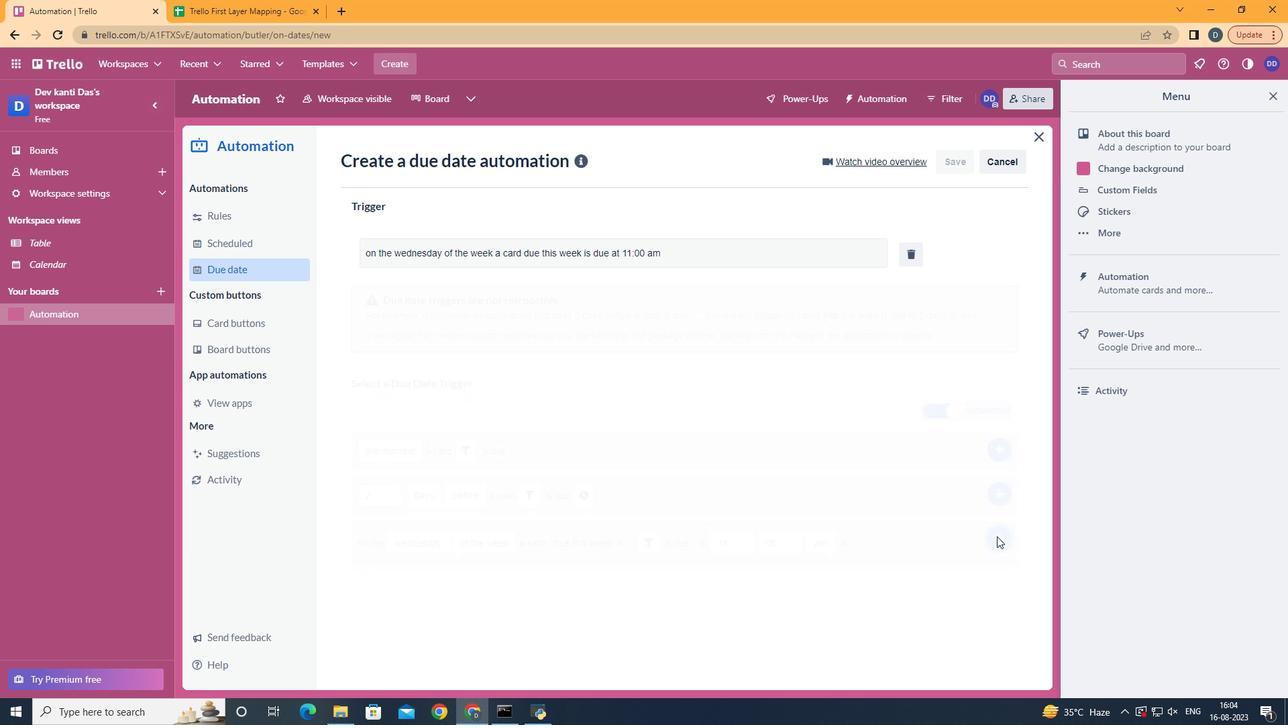 
